 Task: Find the best route from Anchorage, Alaska, to Juneau, Alaska.
Action: Mouse moved to (321, 90)
Screenshot: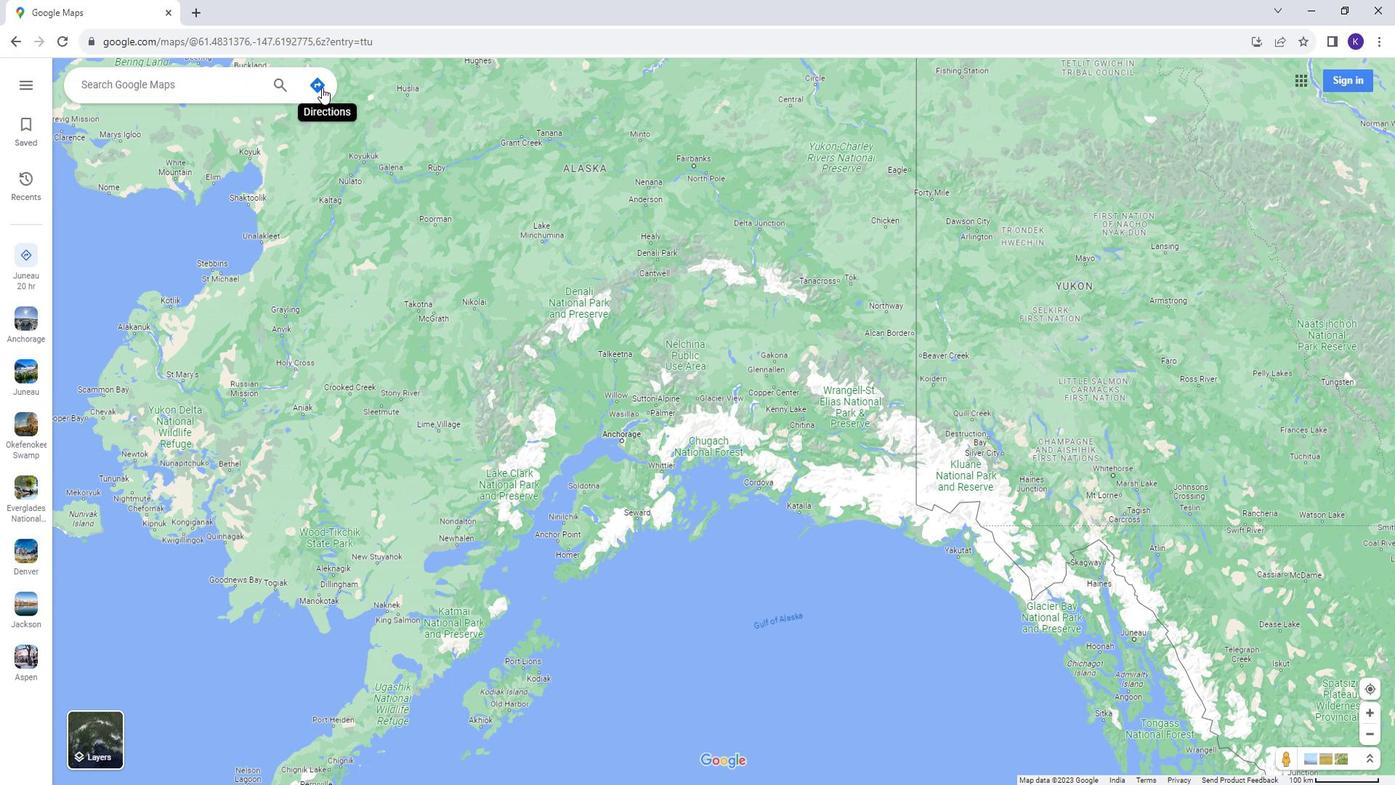 
Action: Mouse pressed left at (321, 90)
Screenshot: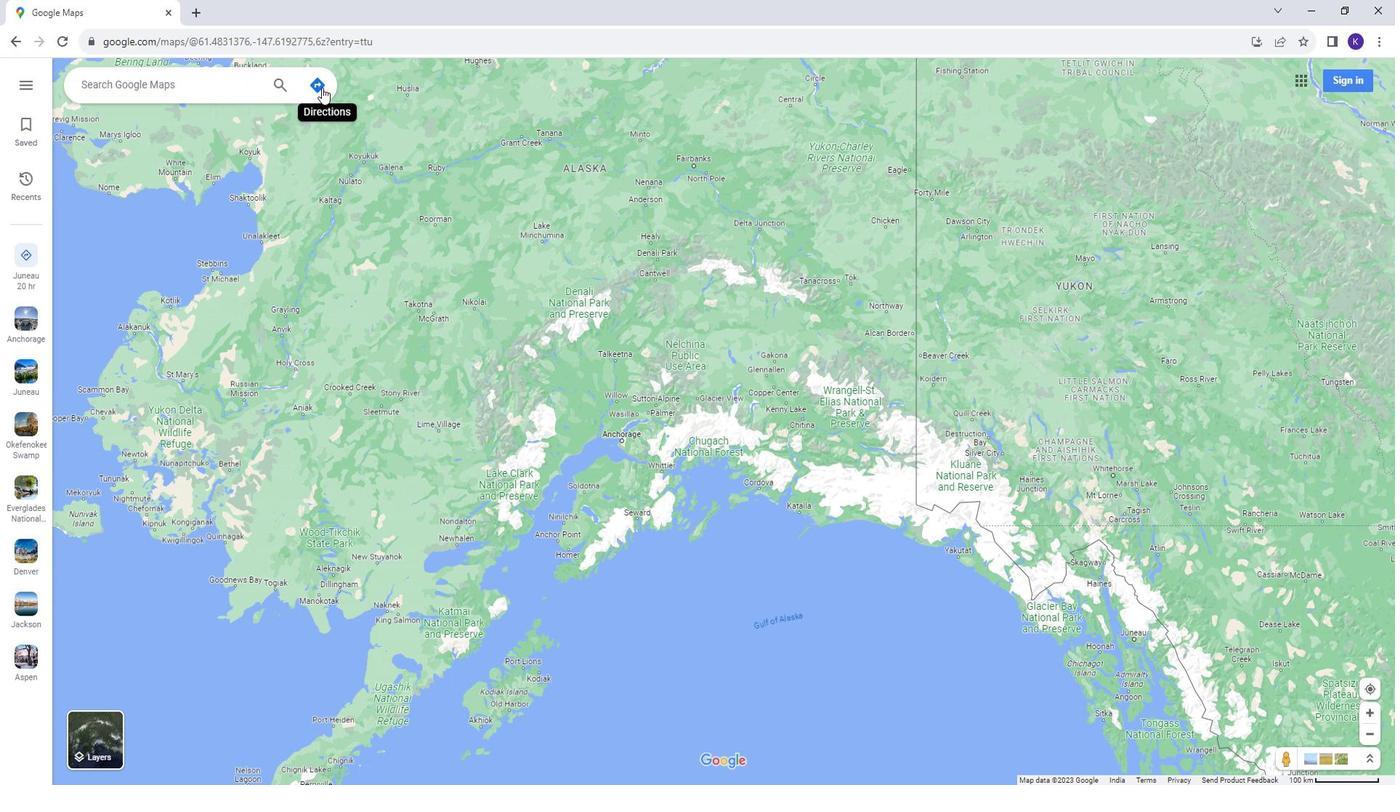 
Action: Mouse moved to (210, 121)
Screenshot: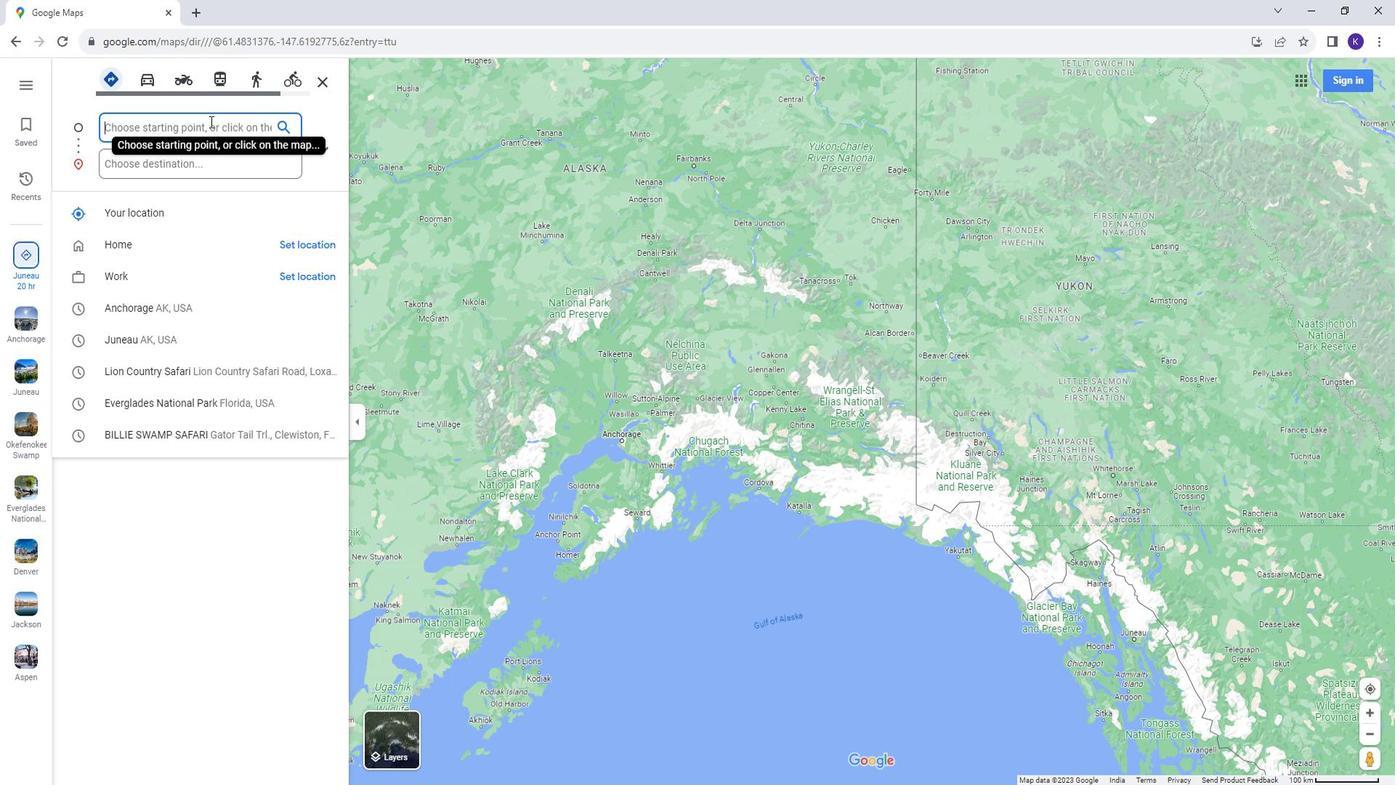 
Action: Mouse pressed left at (210, 121)
Screenshot: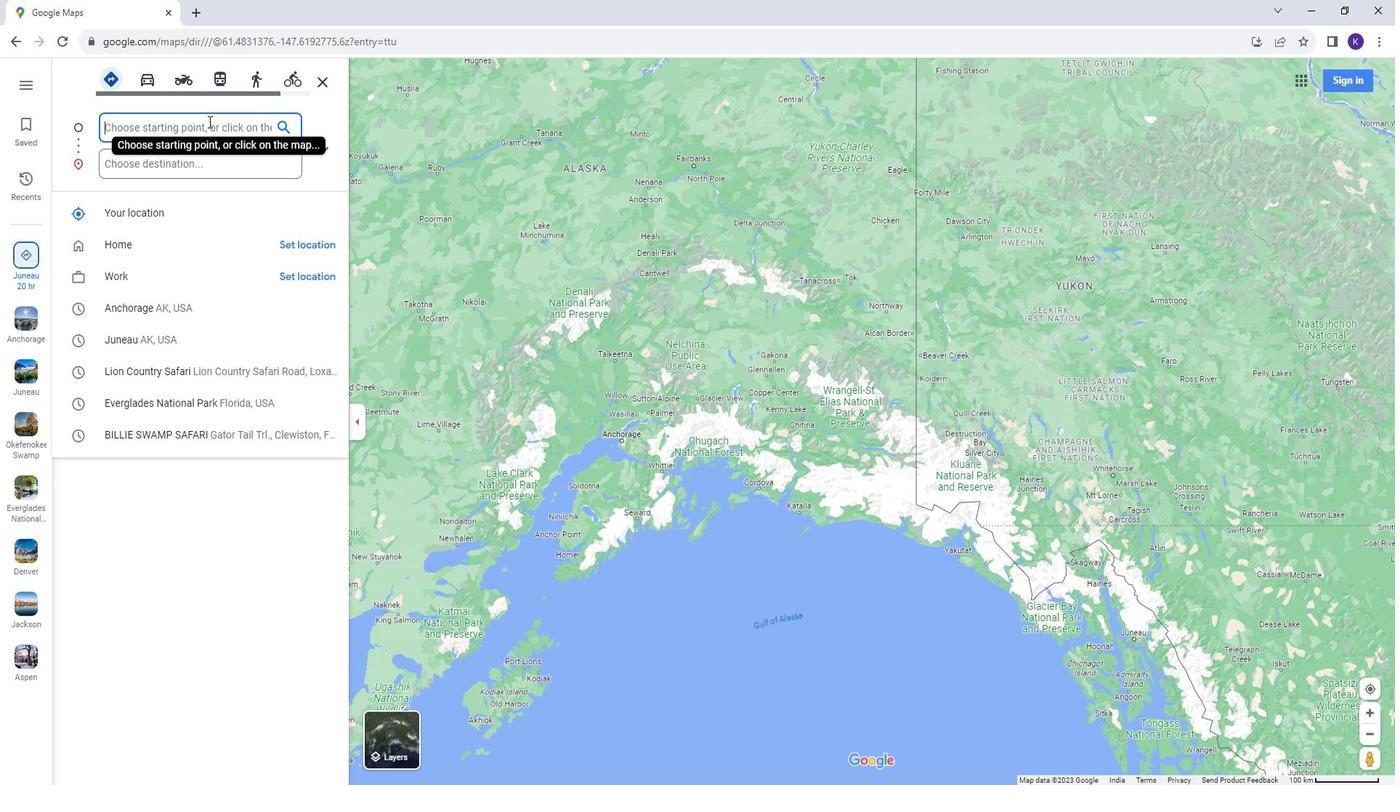
Action: Key pressed <Key.caps_lock>A<Key.caps_lock>nchorage,<Key.space>alaska
Screenshot: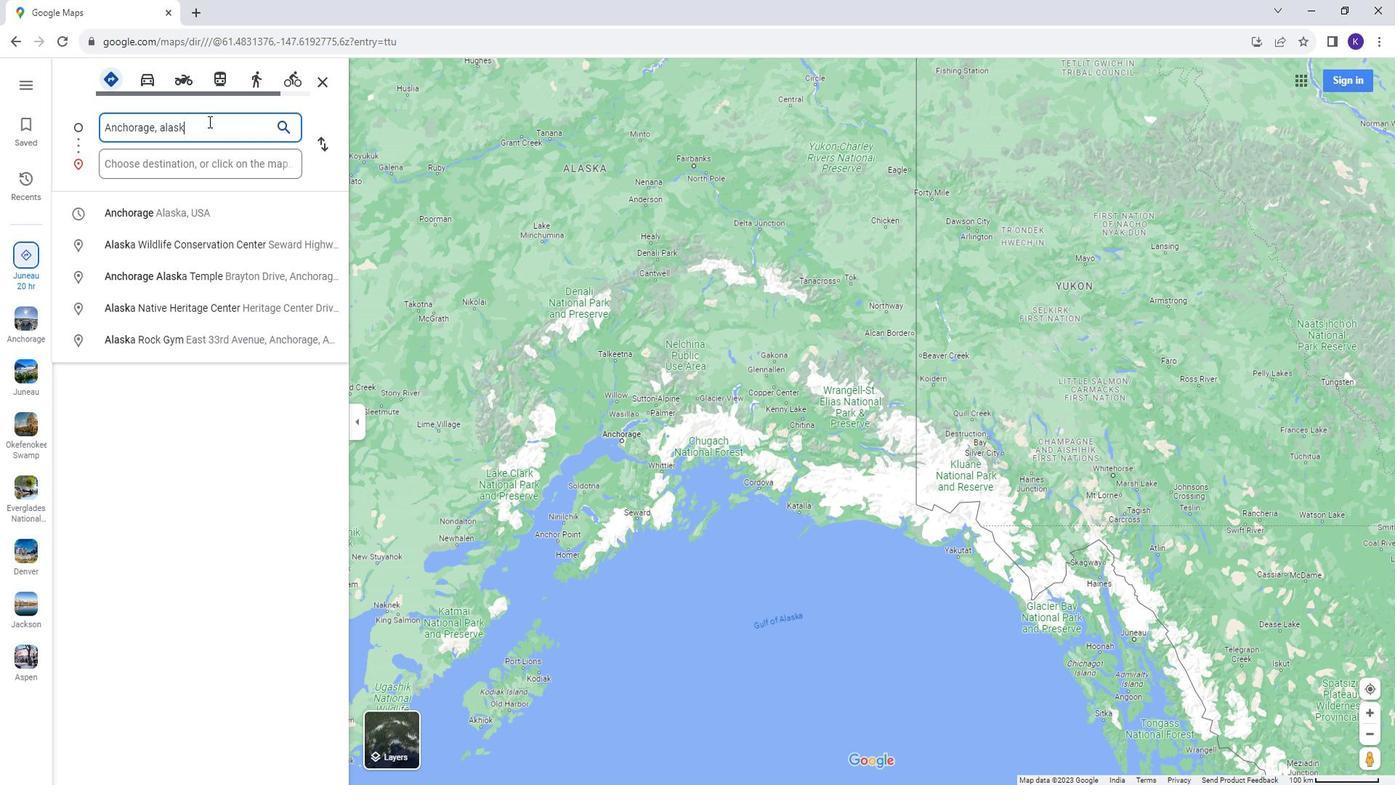 
Action: Mouse moved to (215, 161)
Screenshot: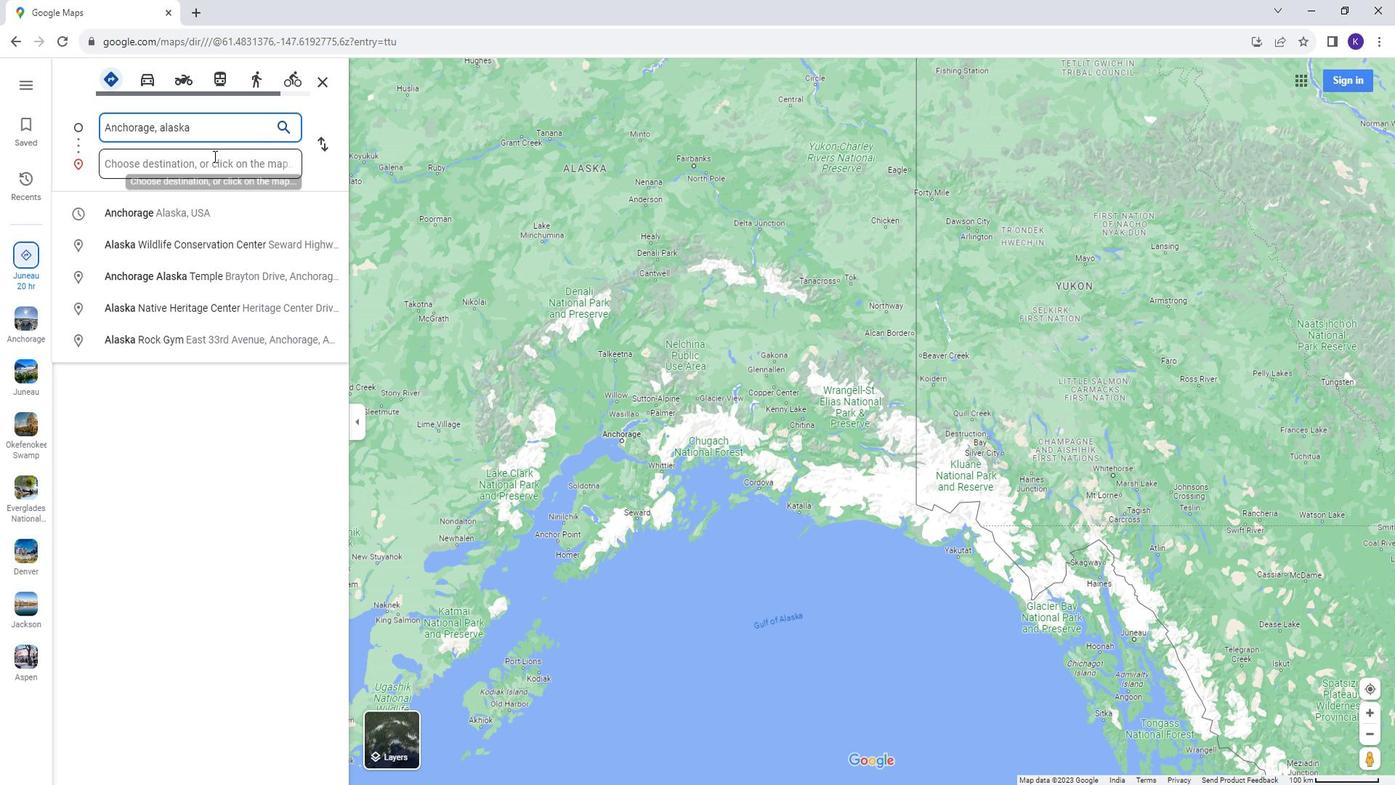 
Action: Mouse pressed left at (215, 161)
Screenshot: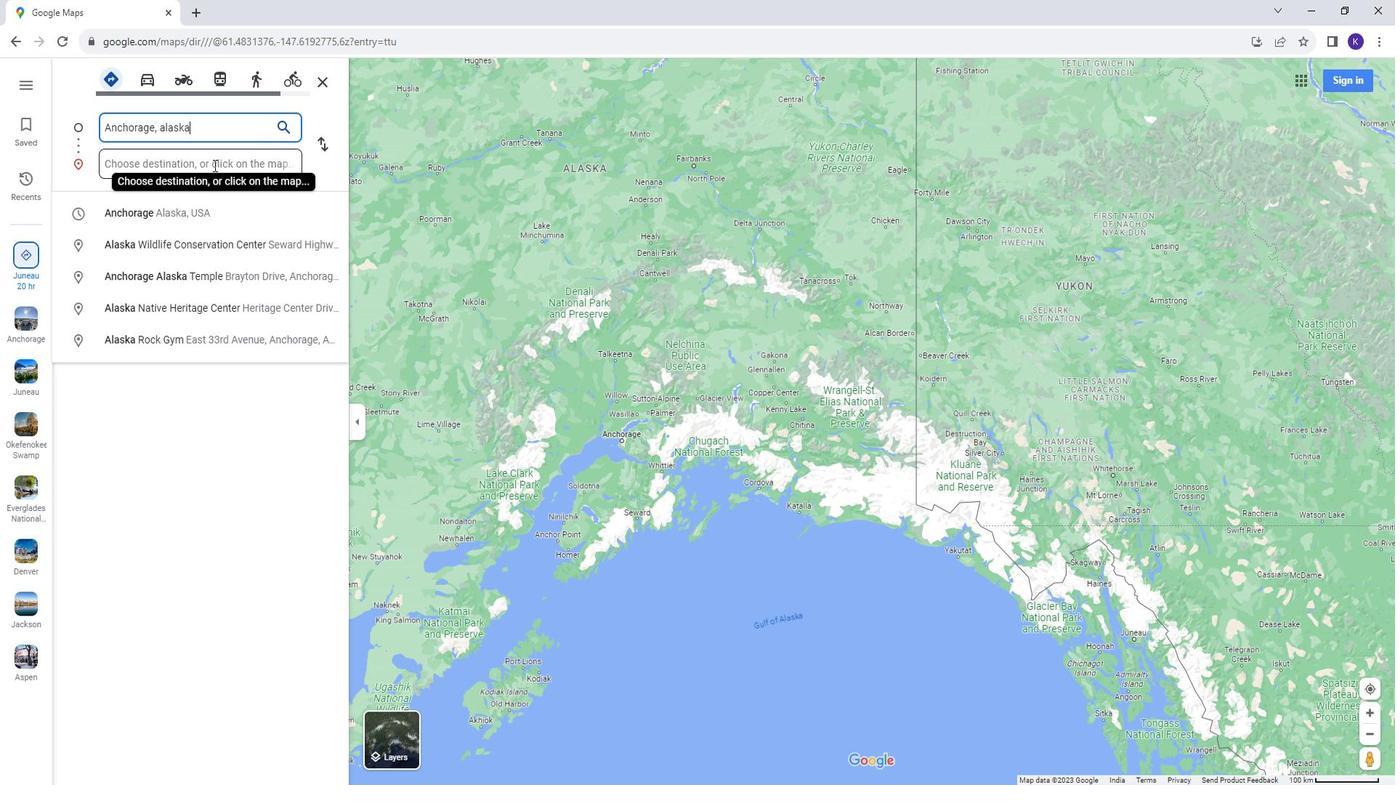 
Action: Key pressed <Key.caps_lock>J<Key.caps_lock>uneau,<Key.space>alaska<Key.enter>
Screenshot: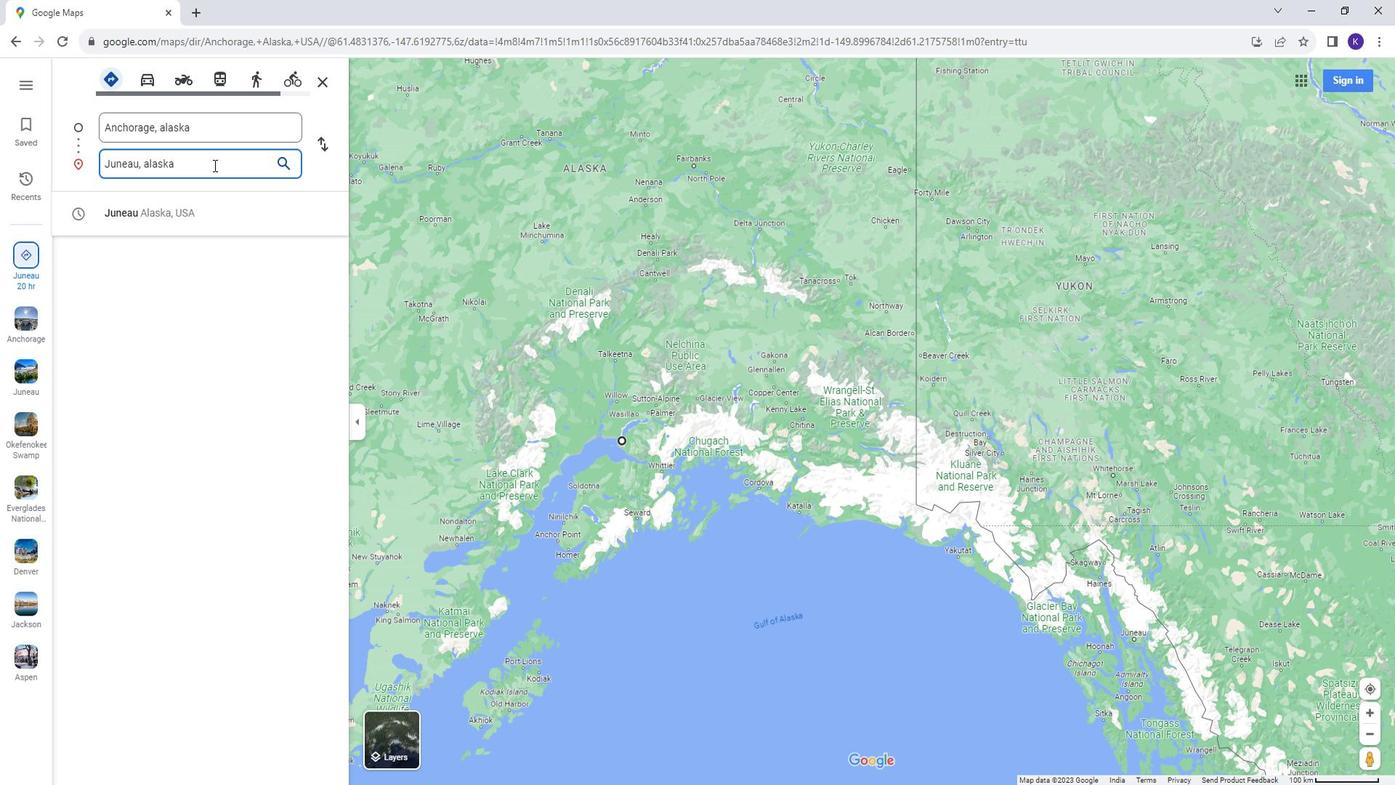 
Action: Mouse moved to (125, 419)
Screenshot: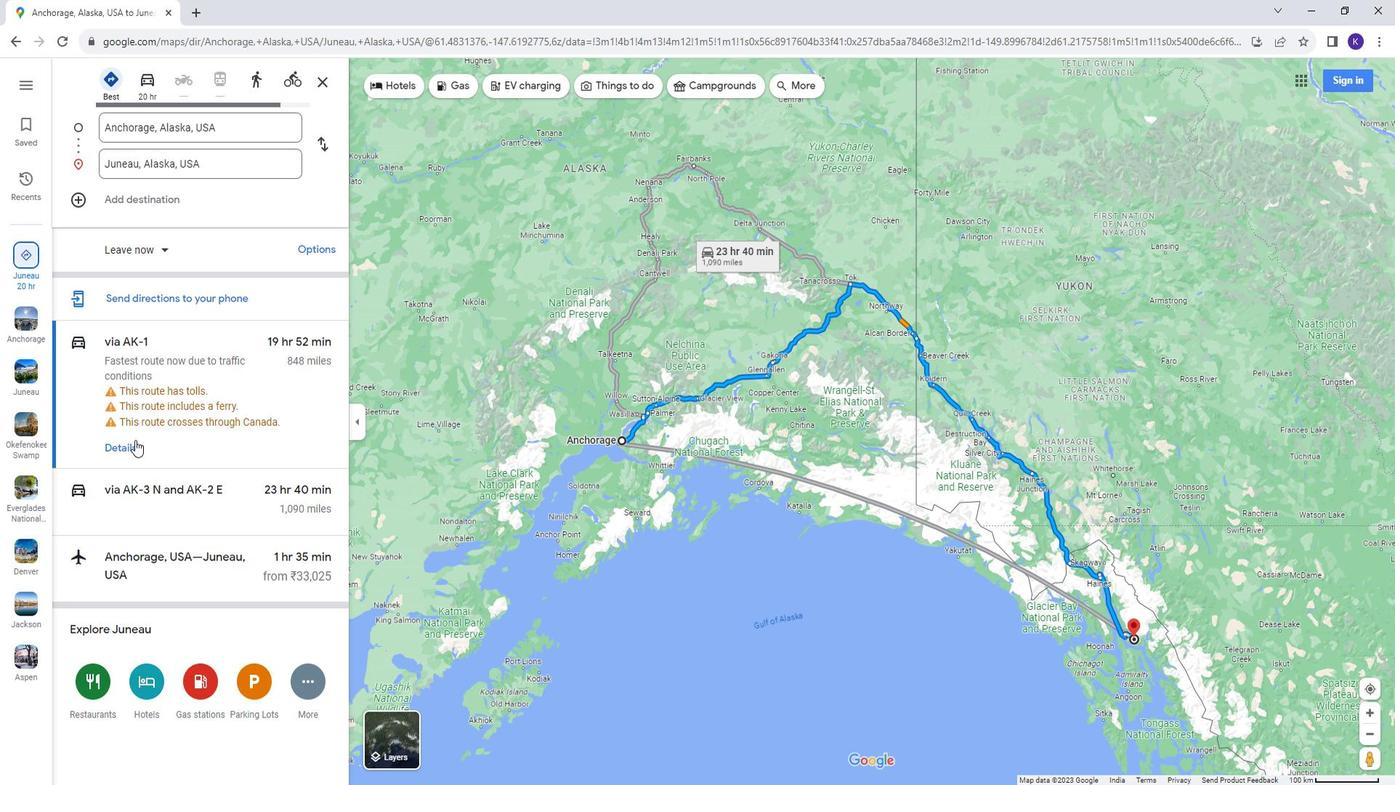 
Action: Mouse pressed left at (125, 419)
Screenshot: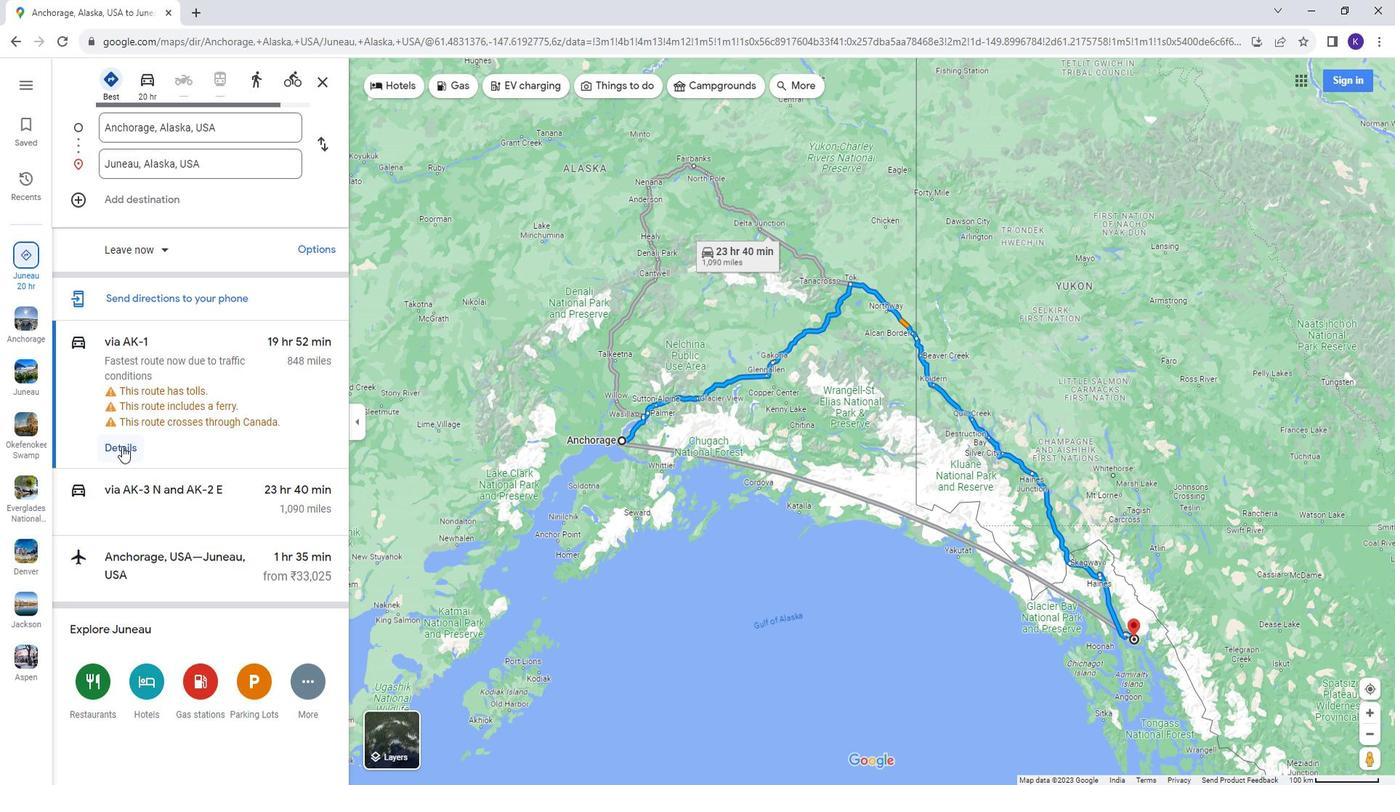 
Action: Mouse moved to (1070, 472)
Screenshot: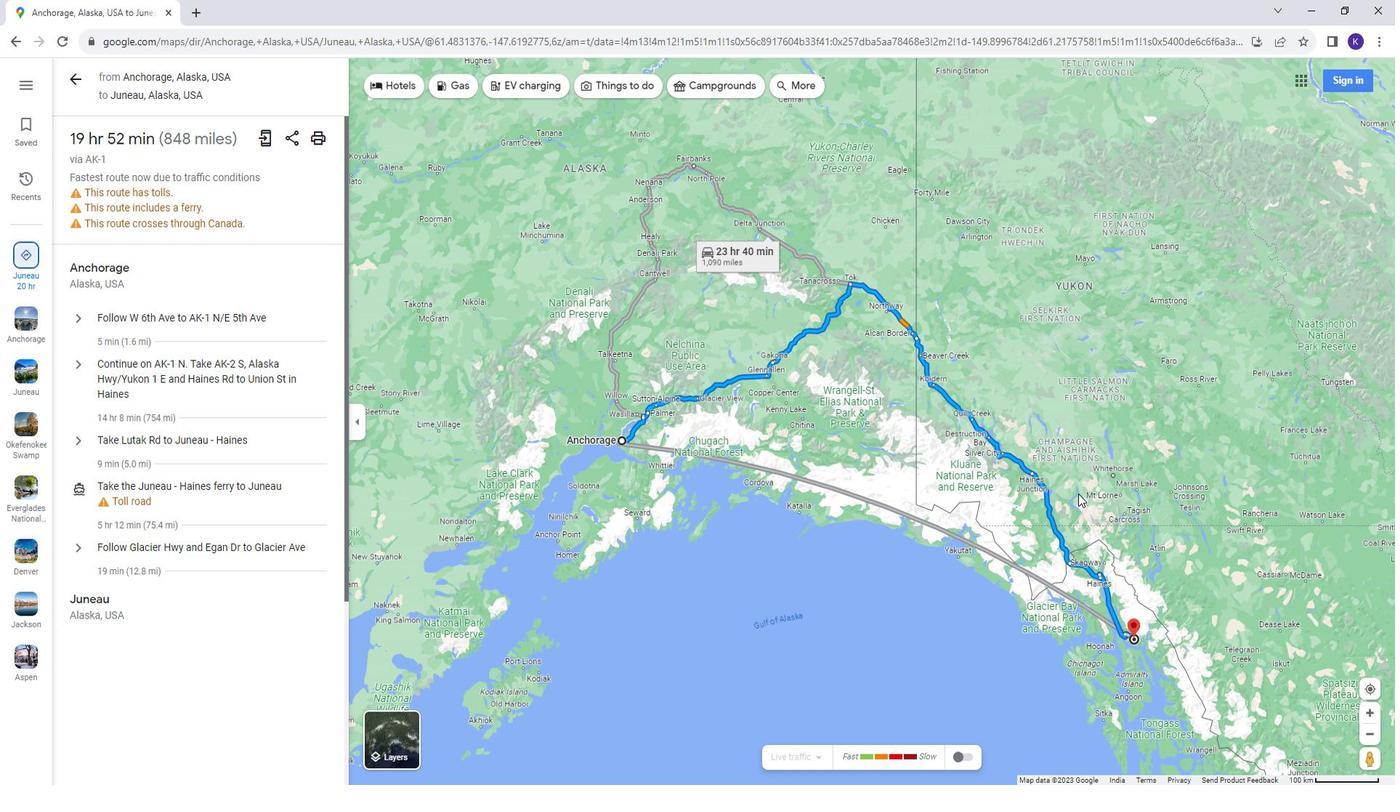
Action: Mouse scrolled (1070, 473) with delta (0, 0)
Screenshot: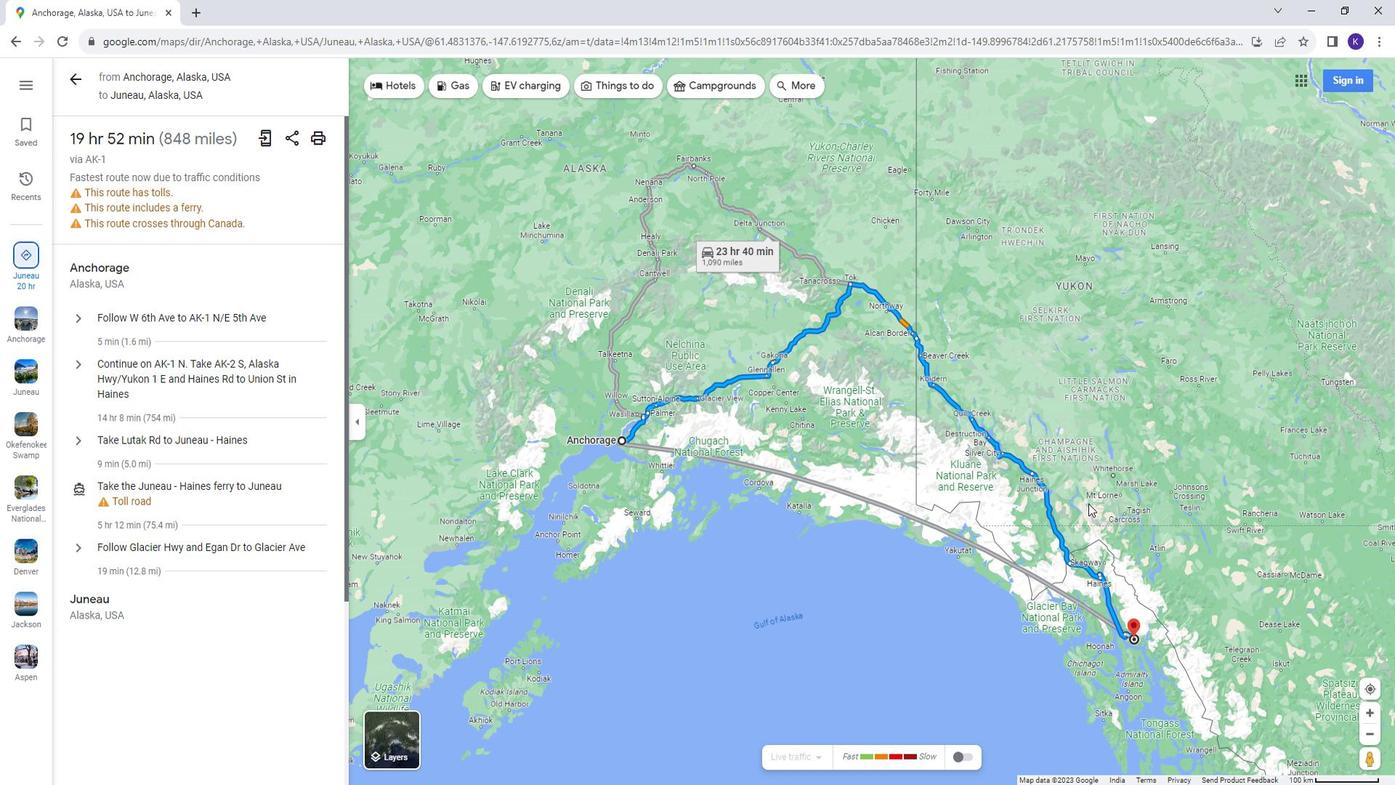 
Action: Mouse scrolled (1070, 473) with delta (0, 0)
Screenshot: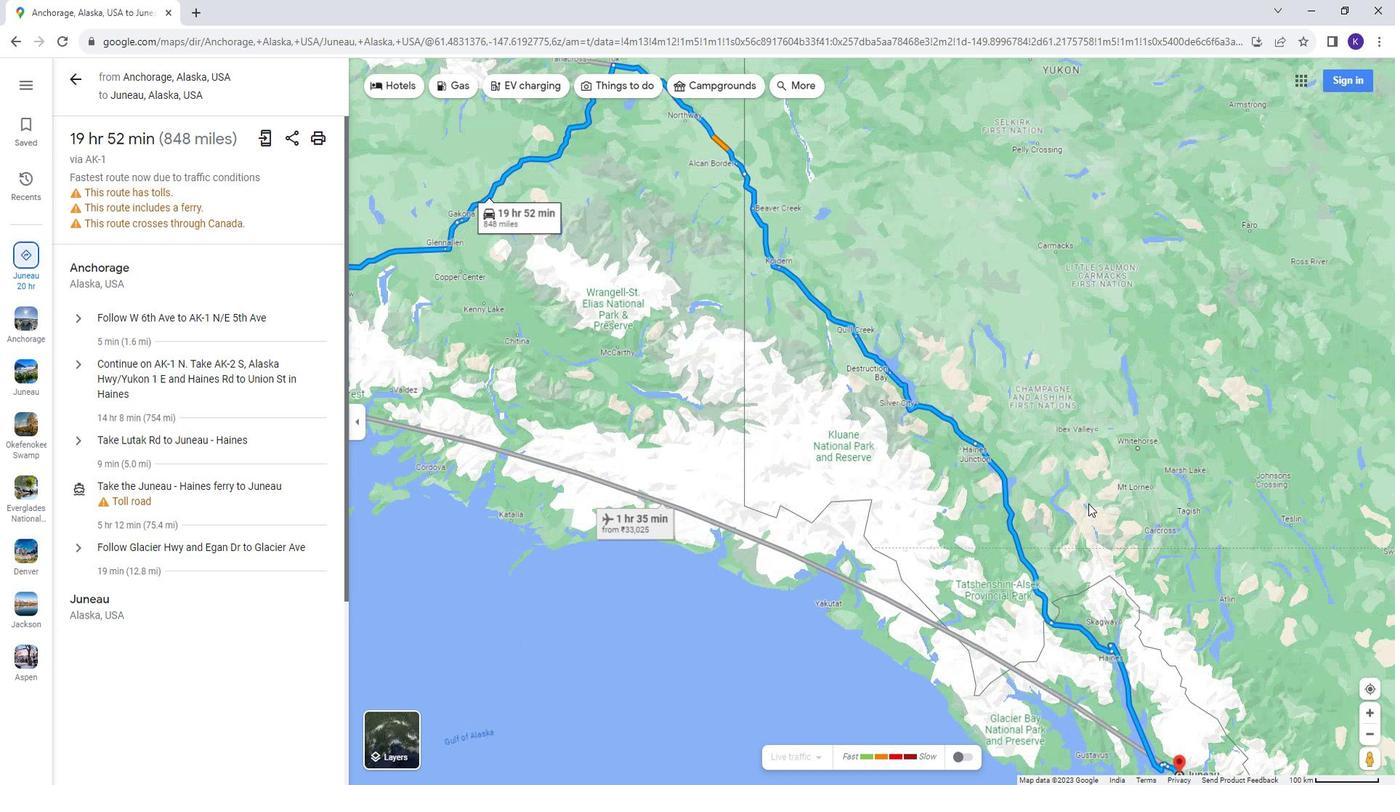
Action: Mouse moved to (1056, 524)
Screenshot: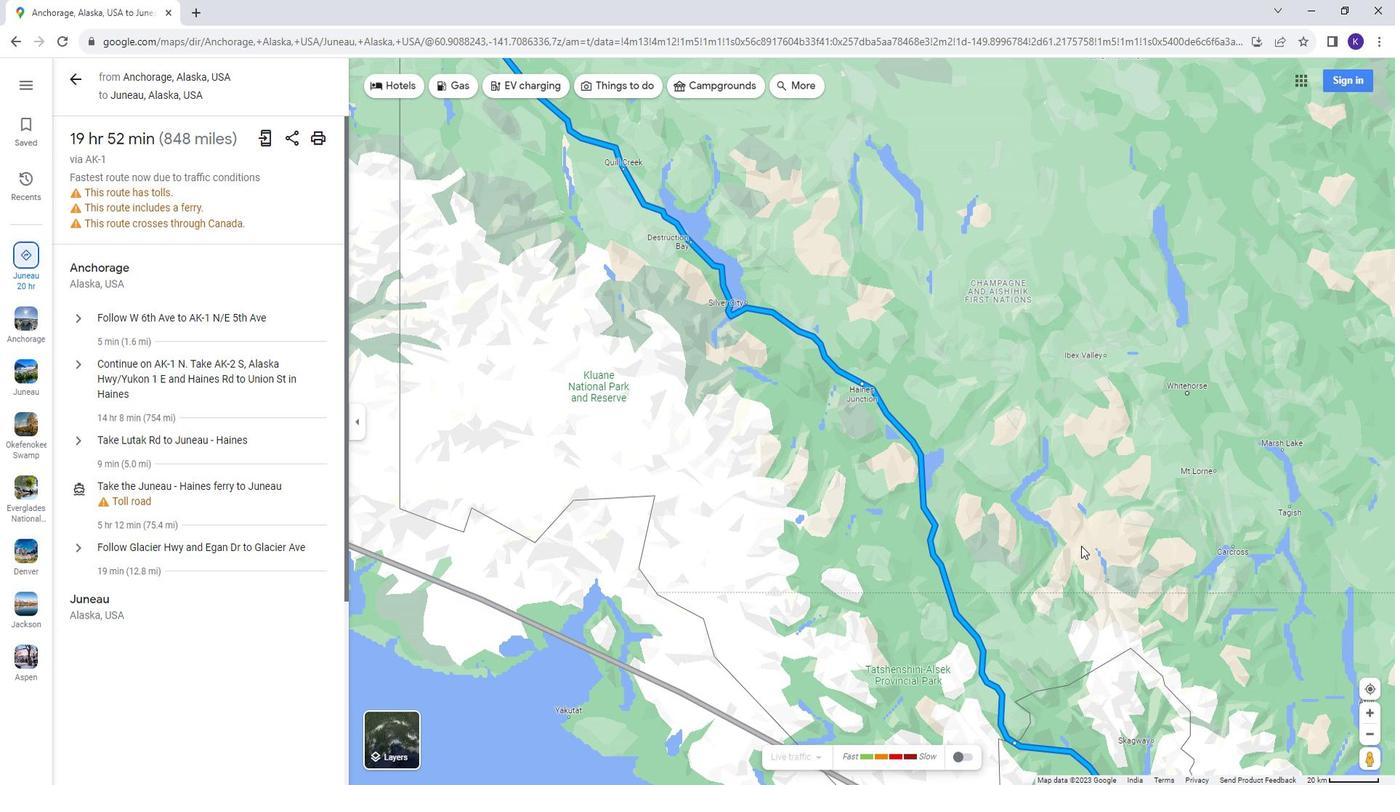 
Action: Mouse pressed left at (1056, 524)
Screenshot: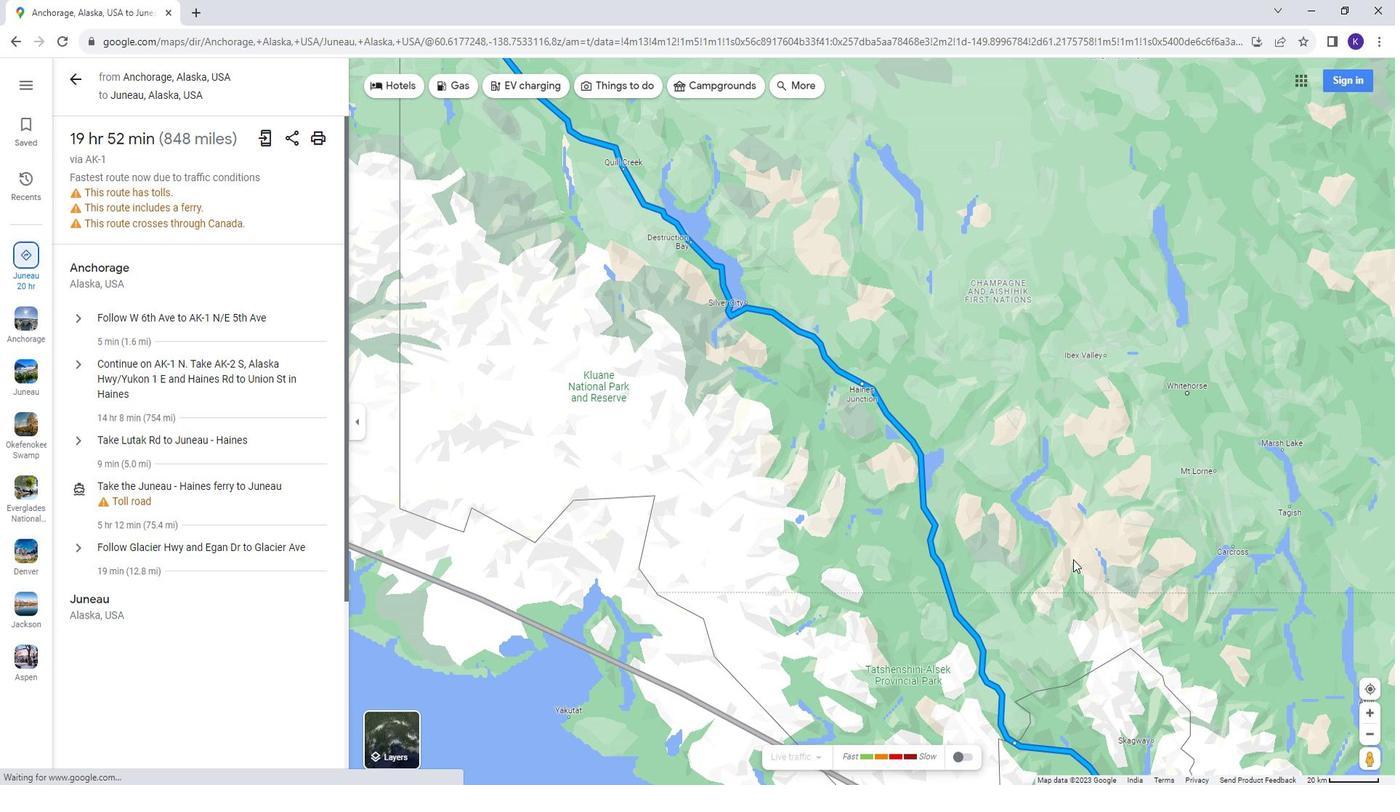 
Action: Mouse moved to (996, 607)
Screenshot: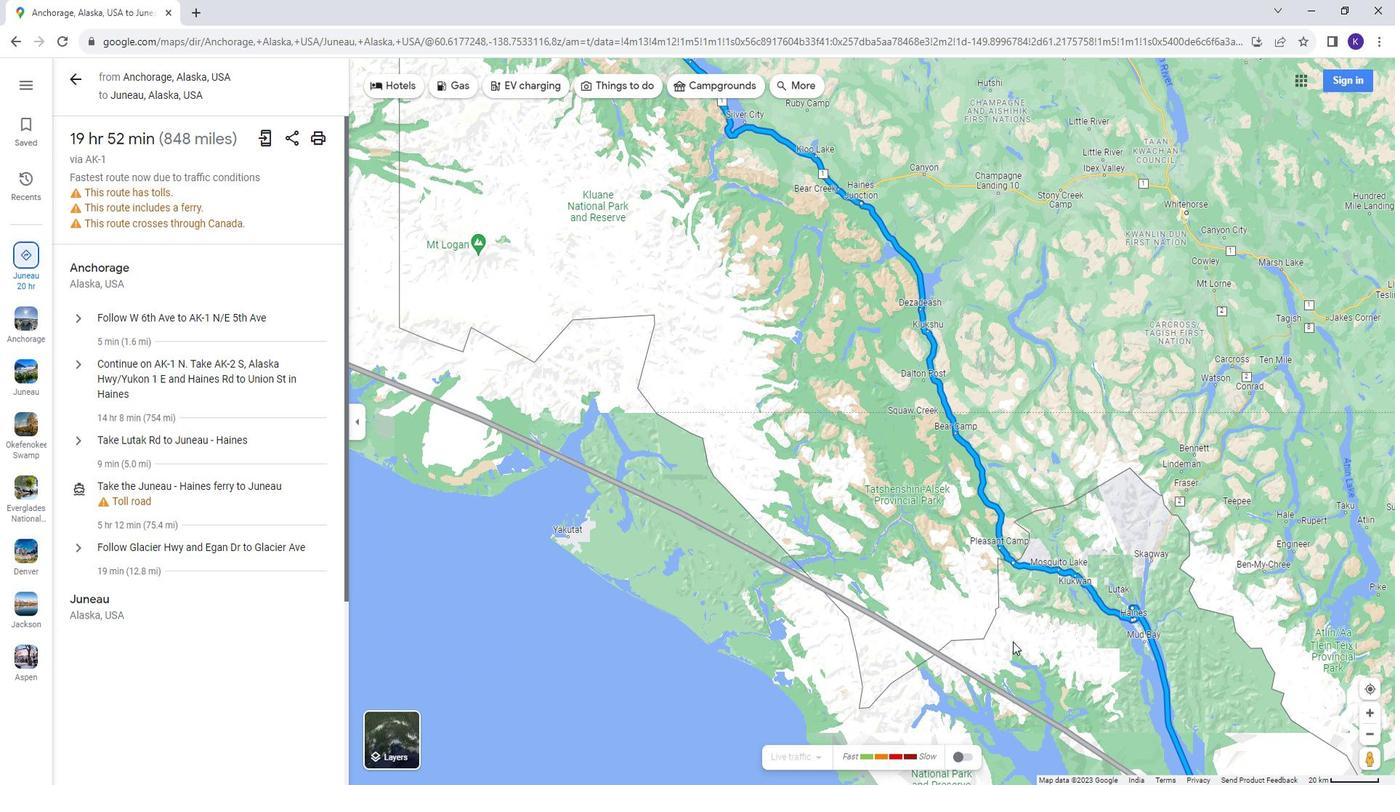 
Action: Mouse pressed left at (996, 607)
Screenshot: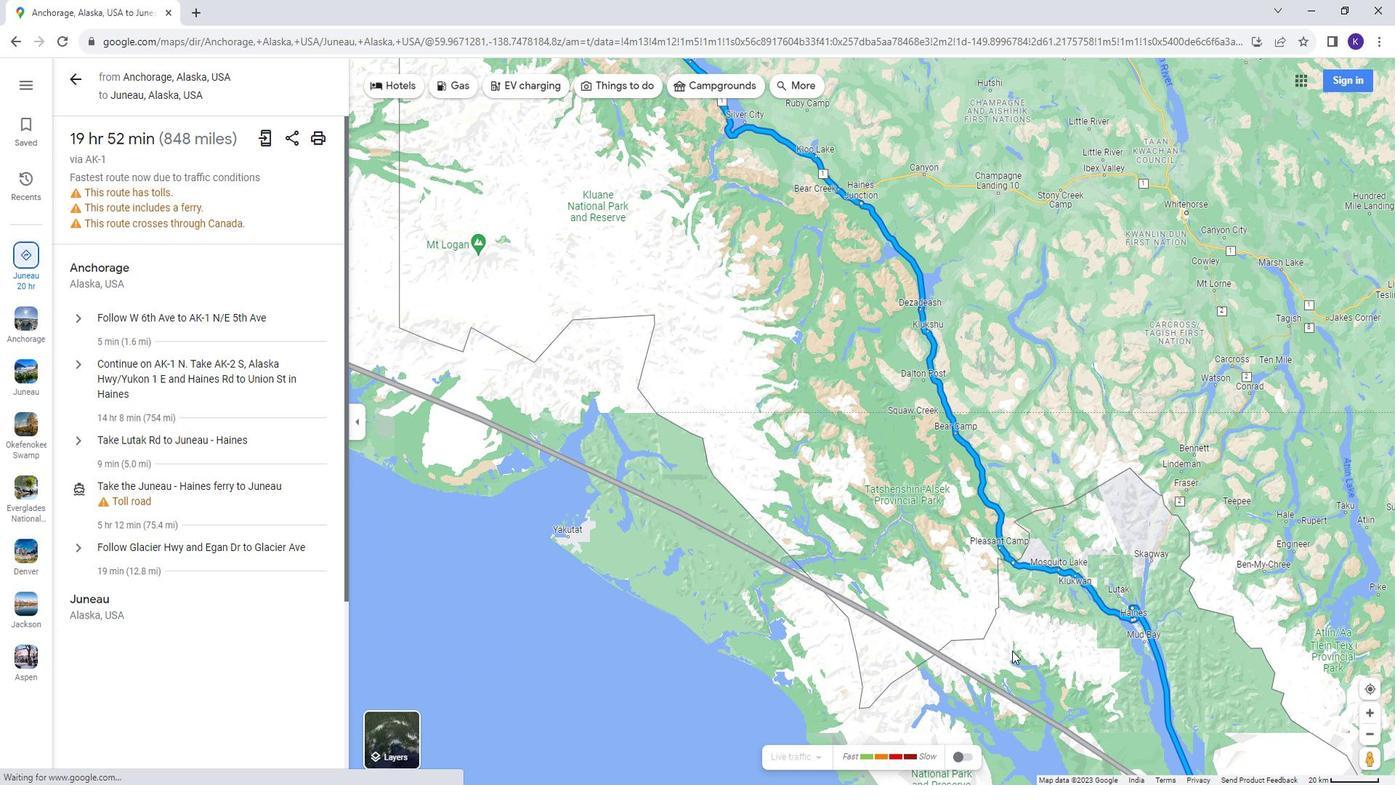 
Action: Mouse moved to (1074, 290)
Screenshot: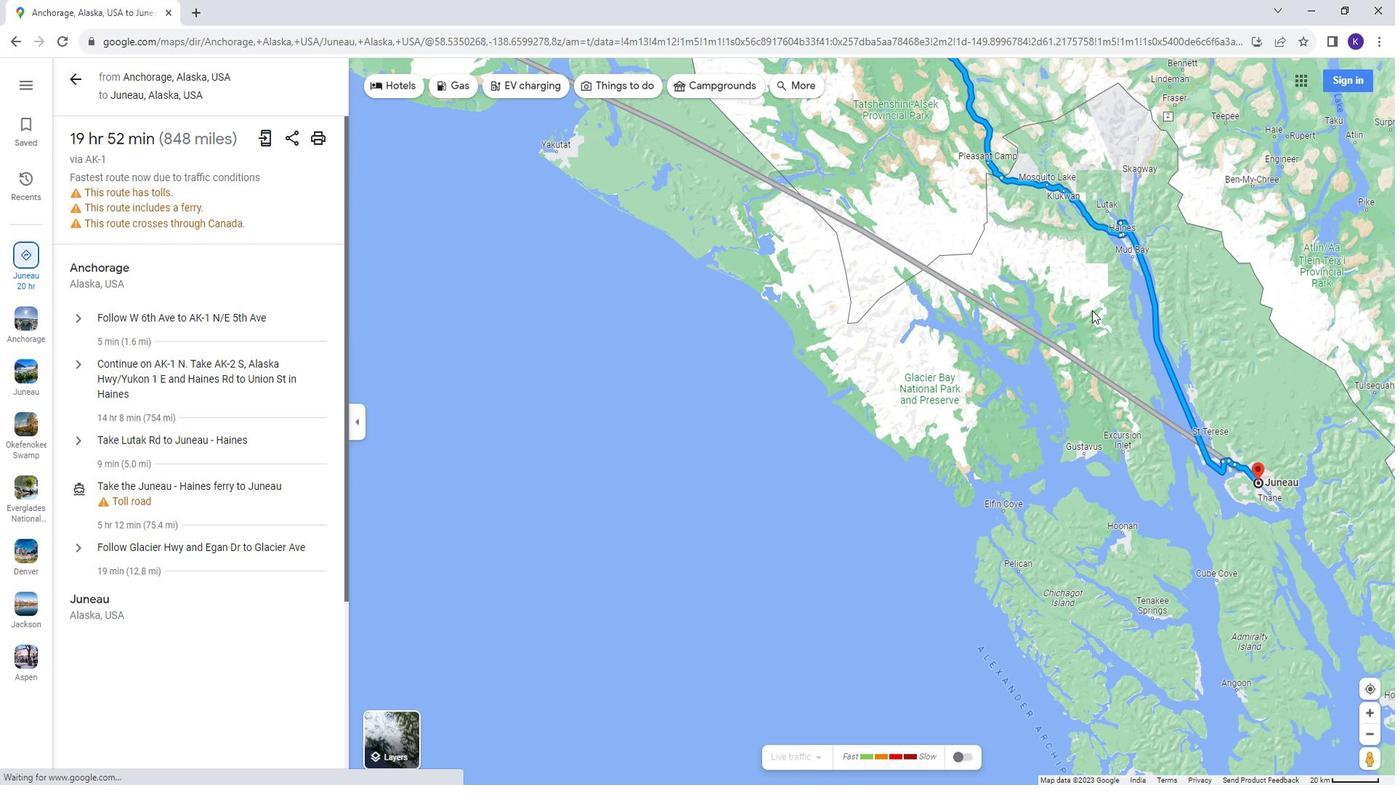 
Action: Mouse pressed left at (1074, 290)
Screenshot: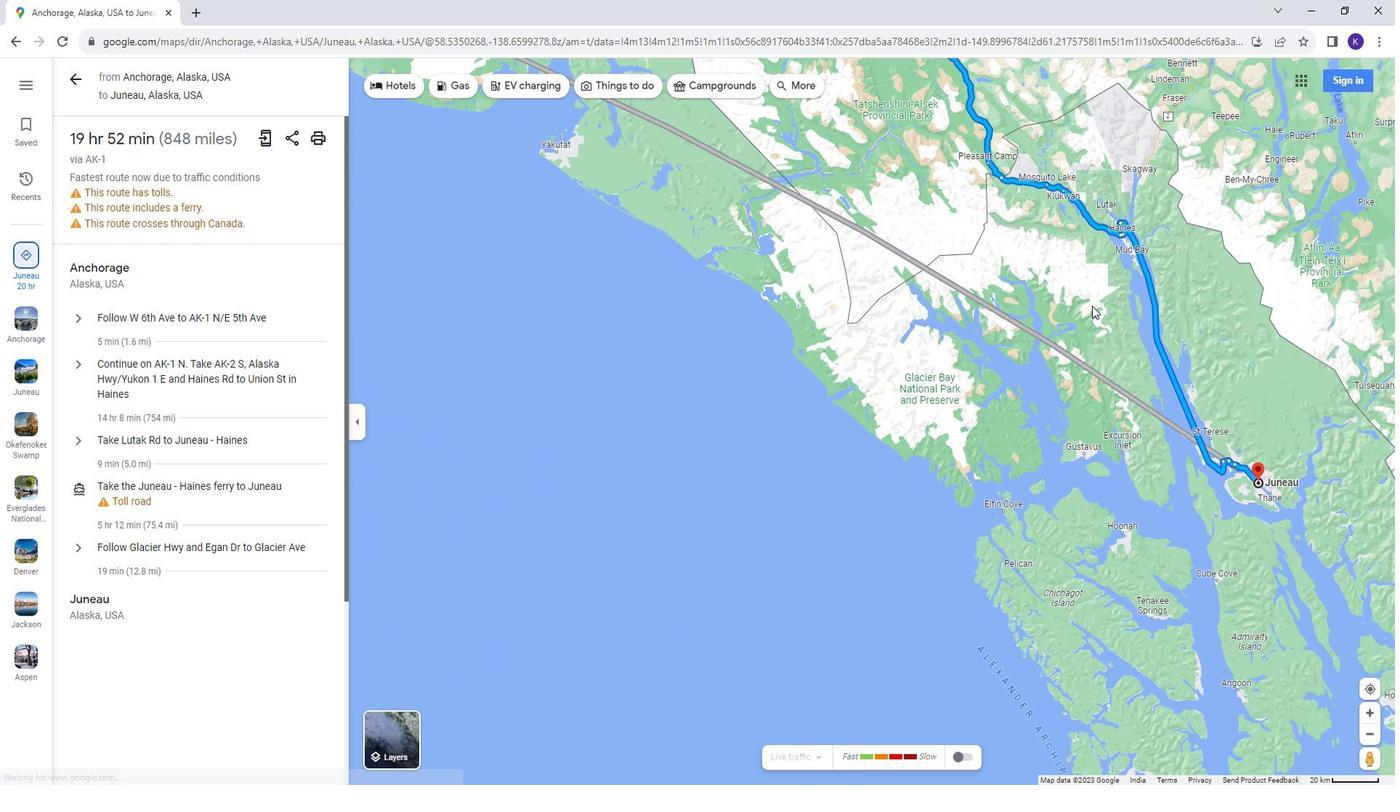 
Action: Mouse moved to (1102, 430)
Screenshot: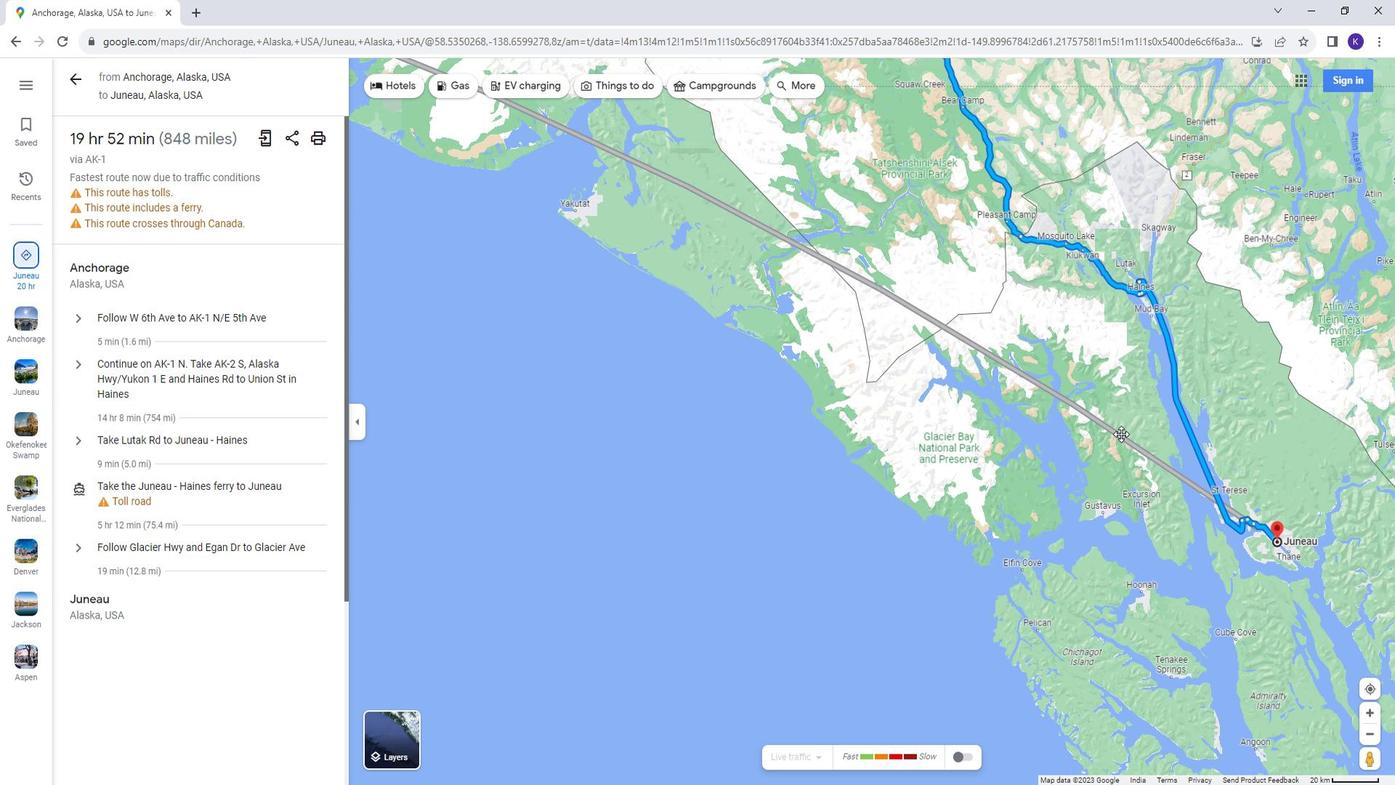 
Action: Mouse pressed left at (1102, 430)
Screenshot: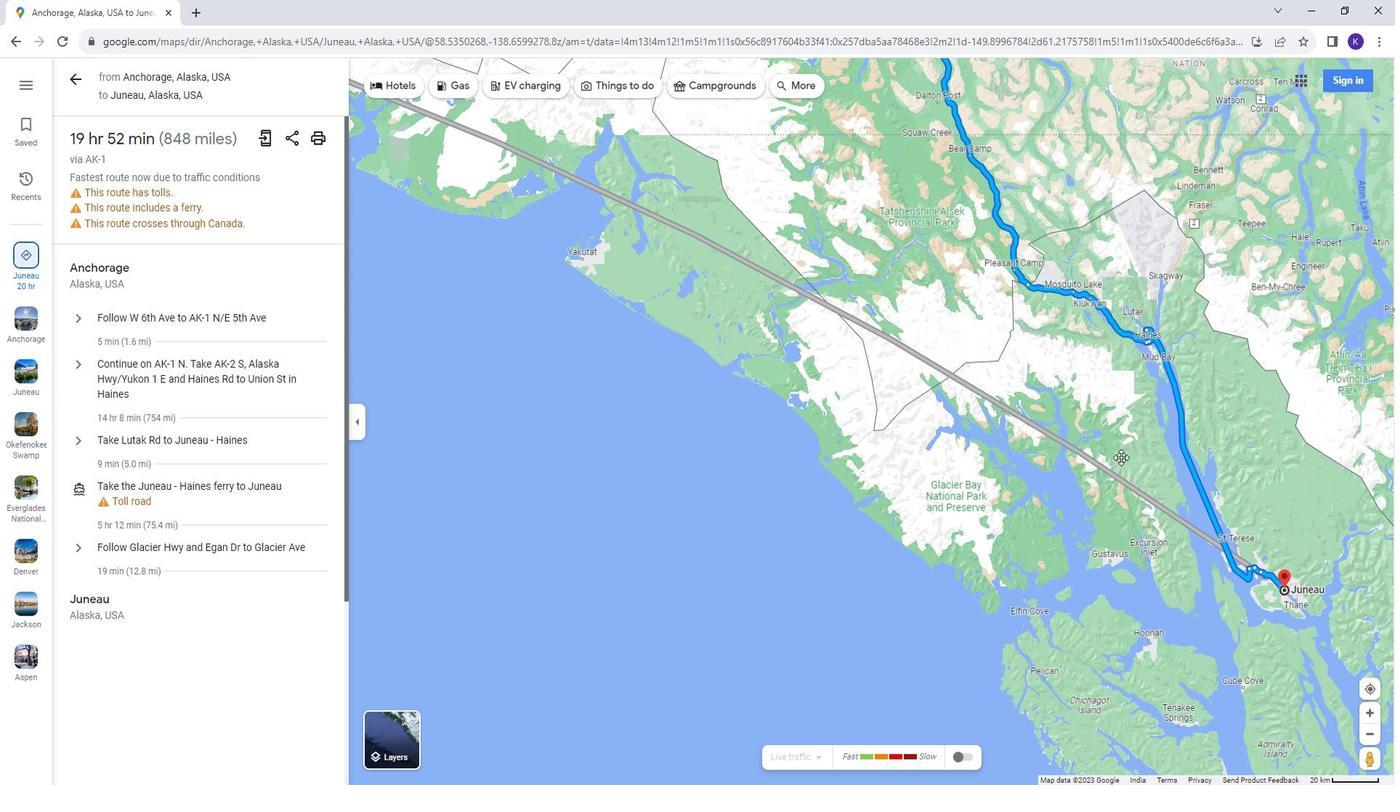 
Action: Mouse moved to (1013, 291)
Screenshot: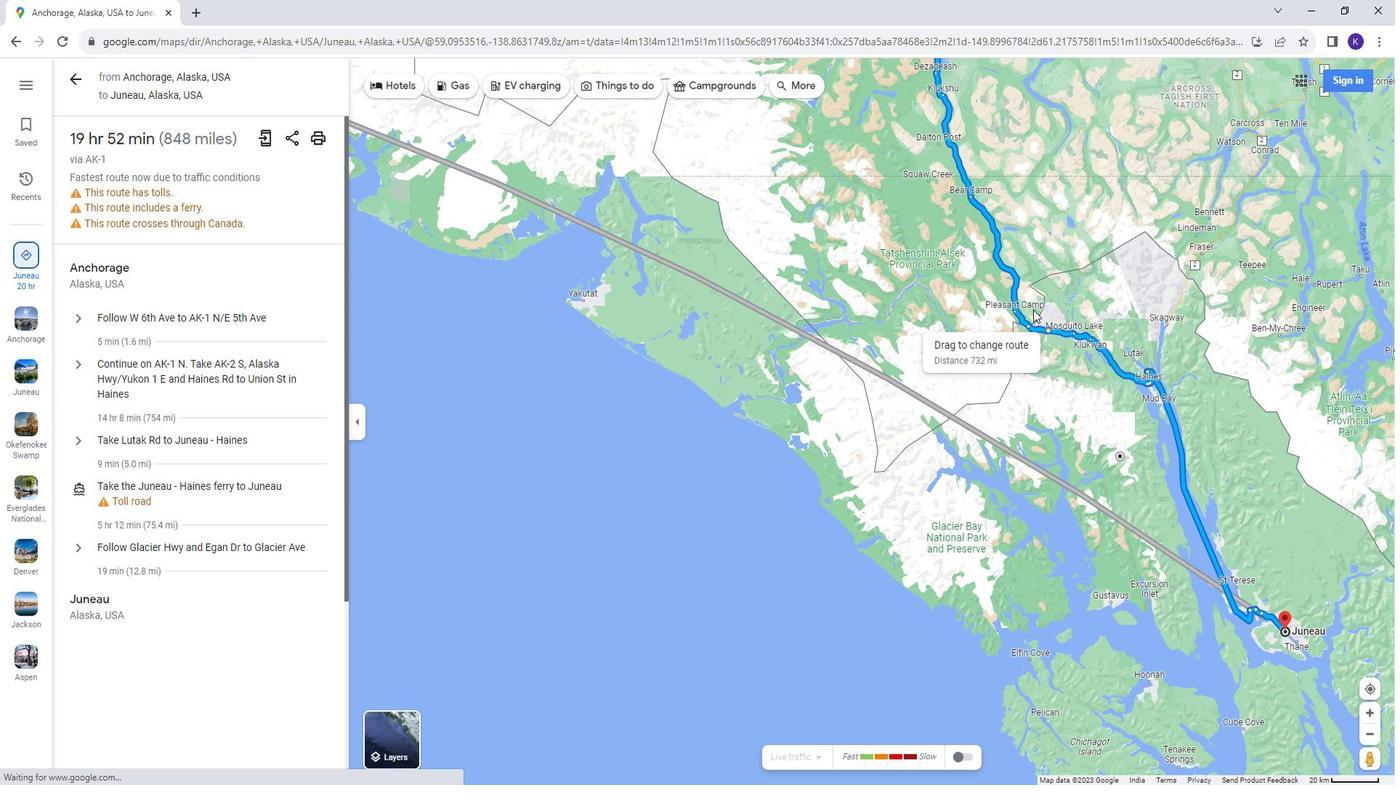 
Action: Mouse pressed left at (1013, 291)
Screenshot: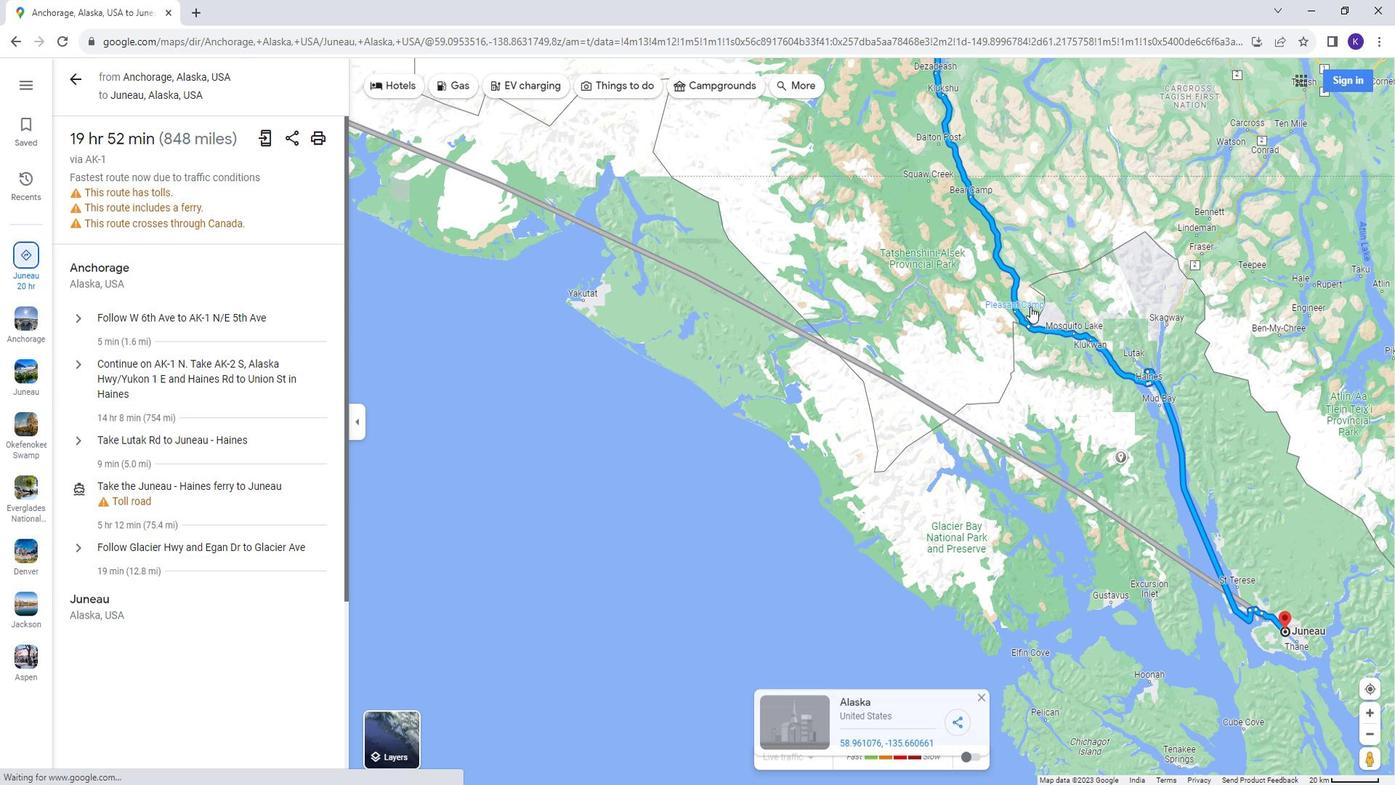 
Action: Mouse moved to (1069, 459)
Screenshot: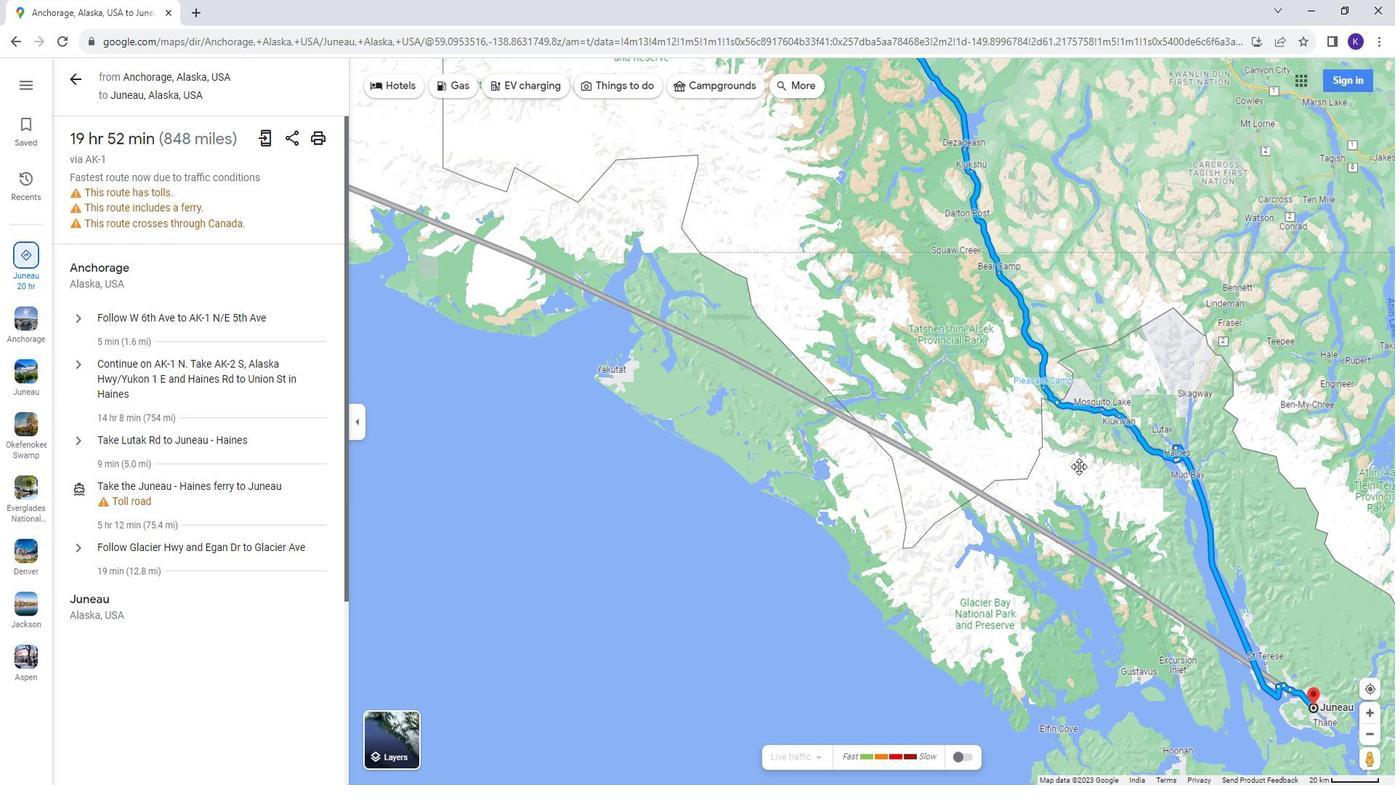 
Action: Mouse pressed left at (1069, 459)
Screenshot: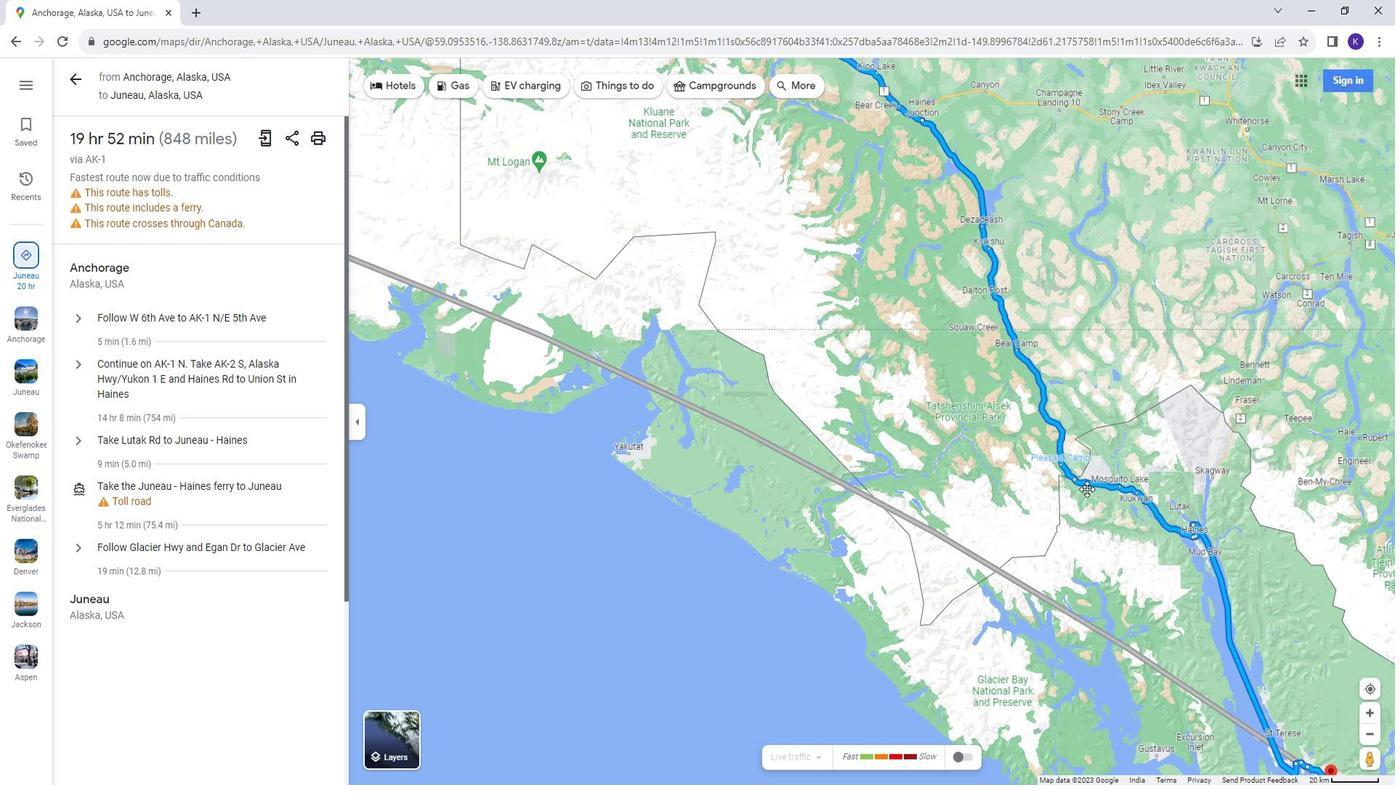 
Action: Mouse moved to (961, 292)
Screenshot: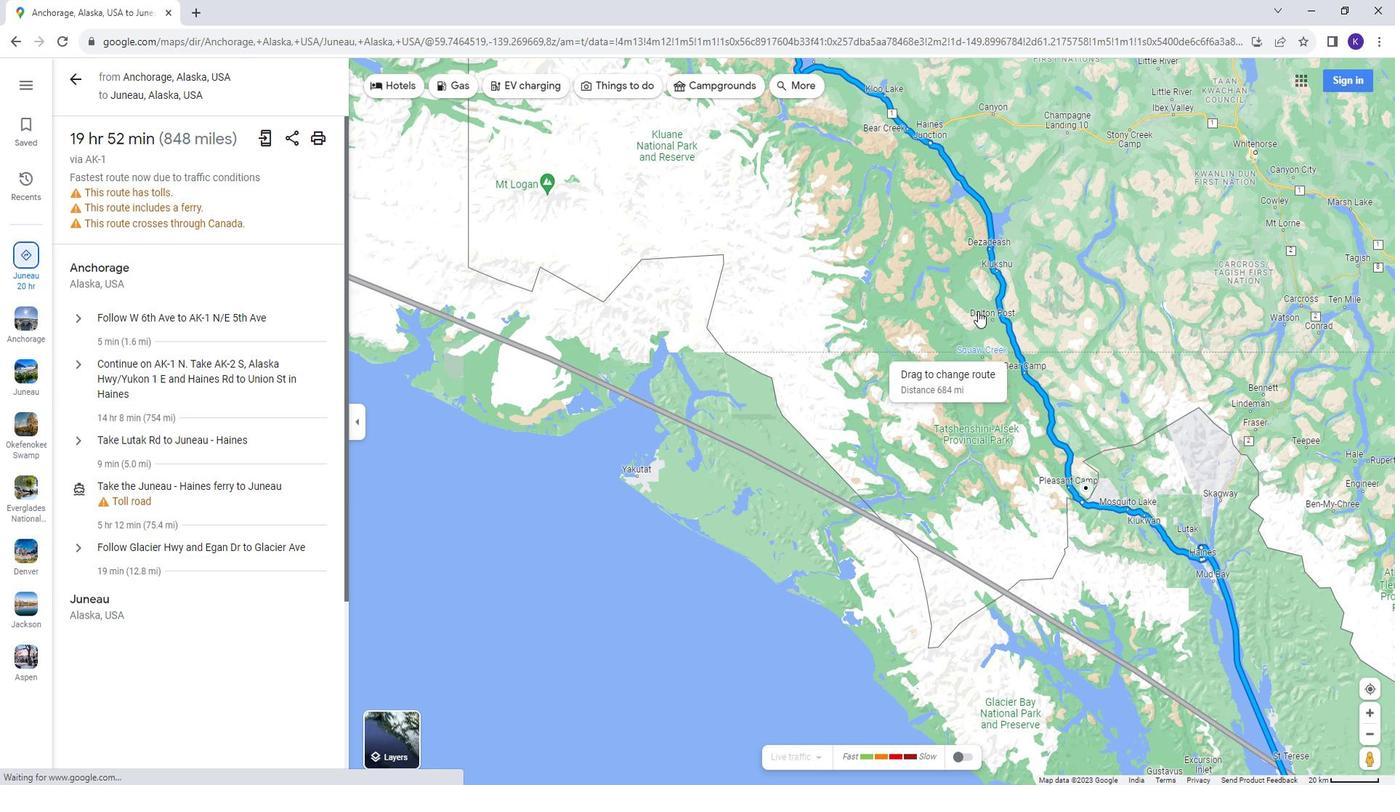 
Action: Mouse pressed left at (961, 292)
Screenshot: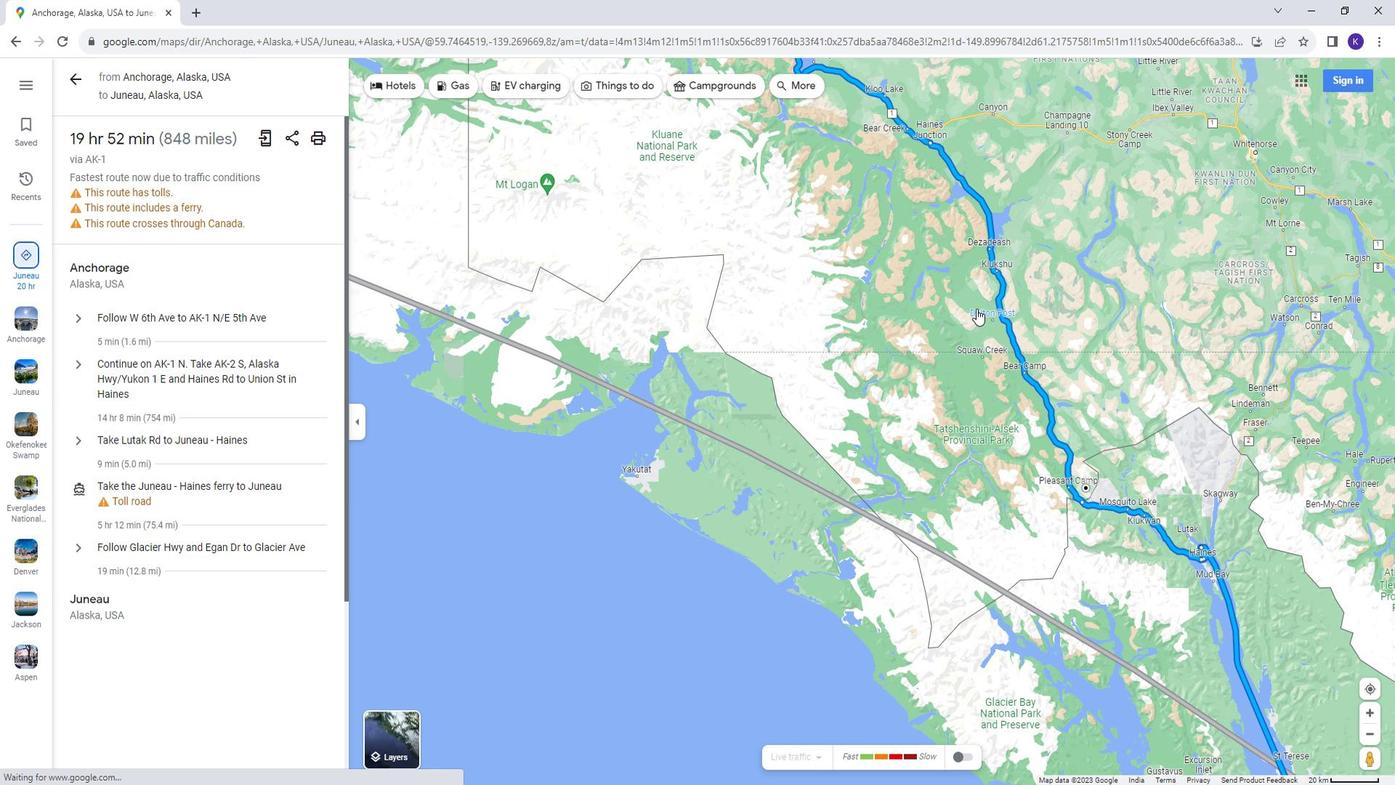 
Action: Mouse moved to (833, 271)
Screenshot: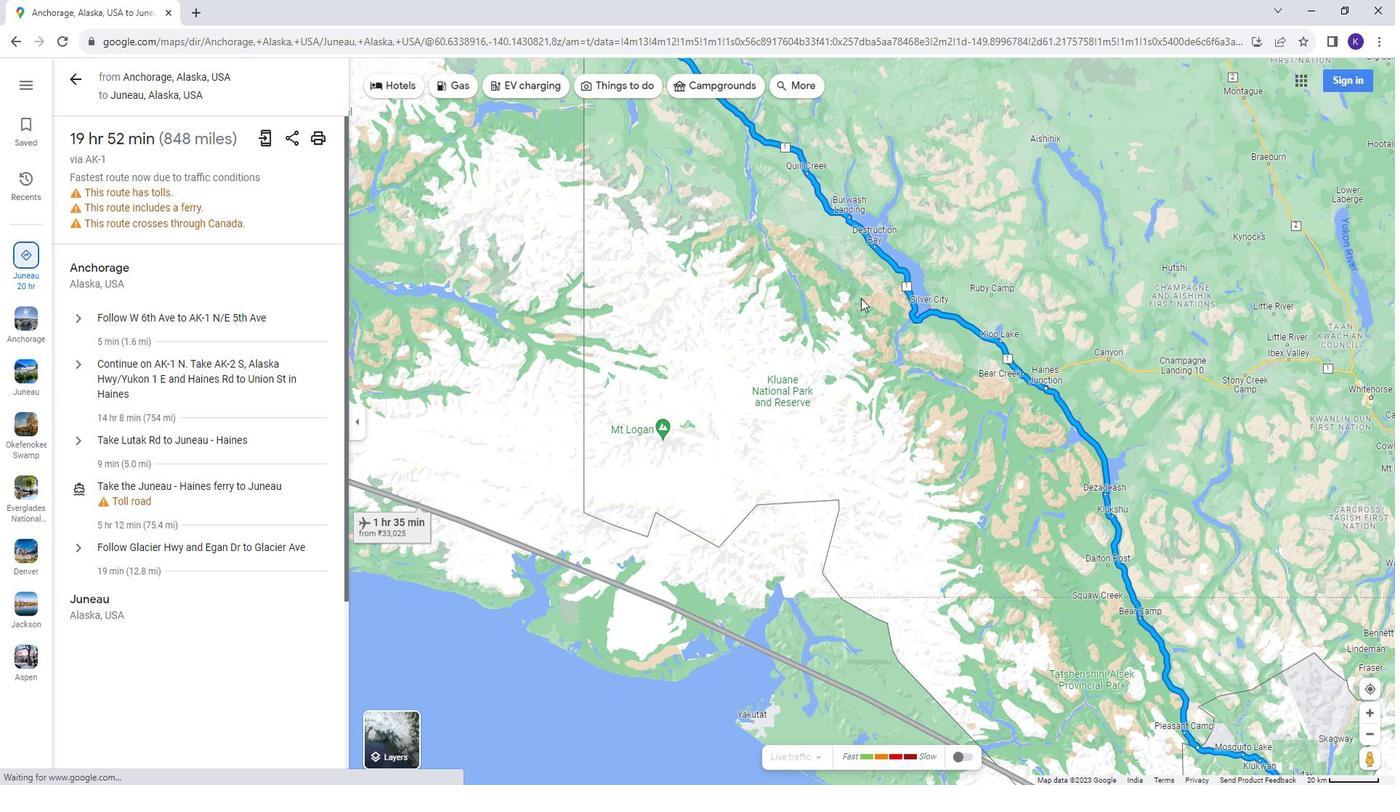 
Action: Mouse pressed left at (833, 271)
Screenshot: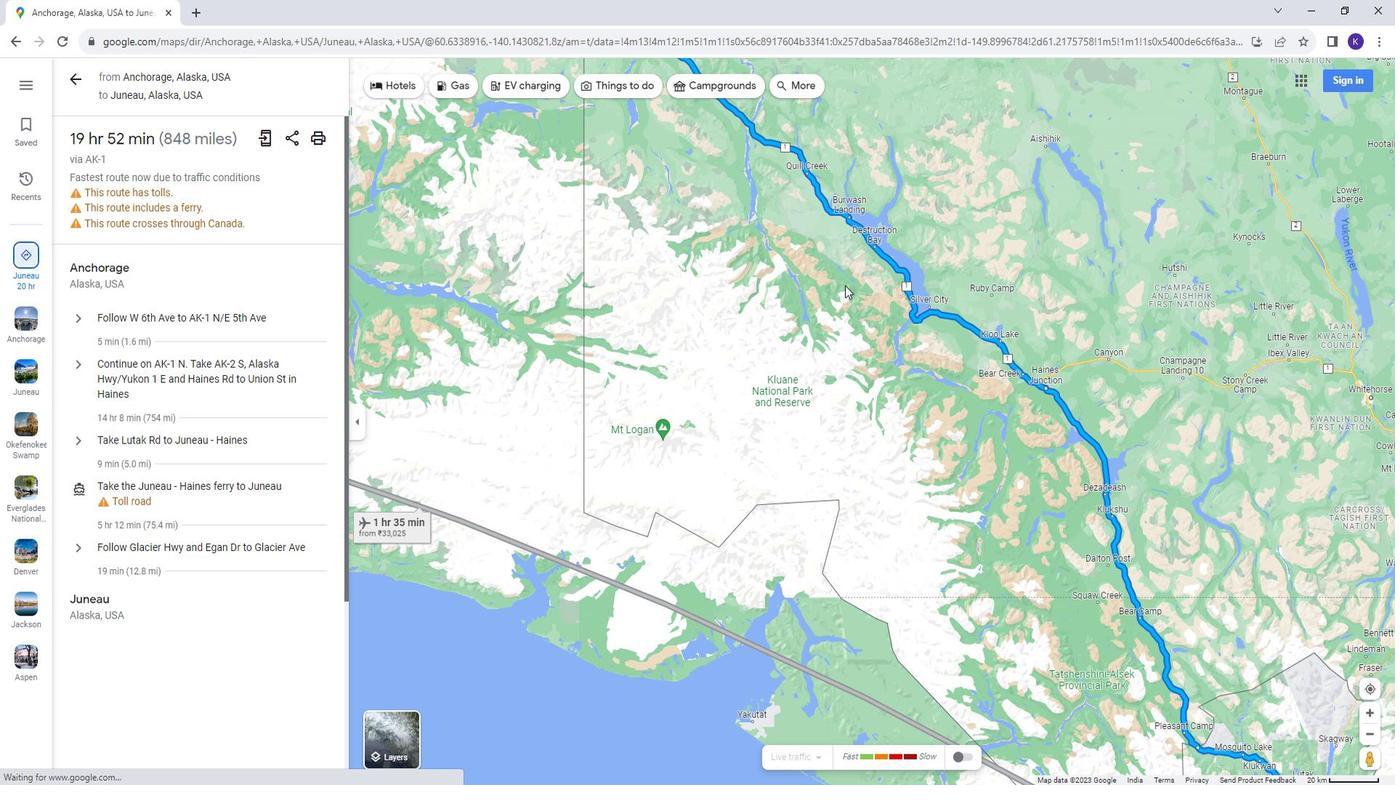 
Action: Mouse moved to (665, 170)
Screenshot: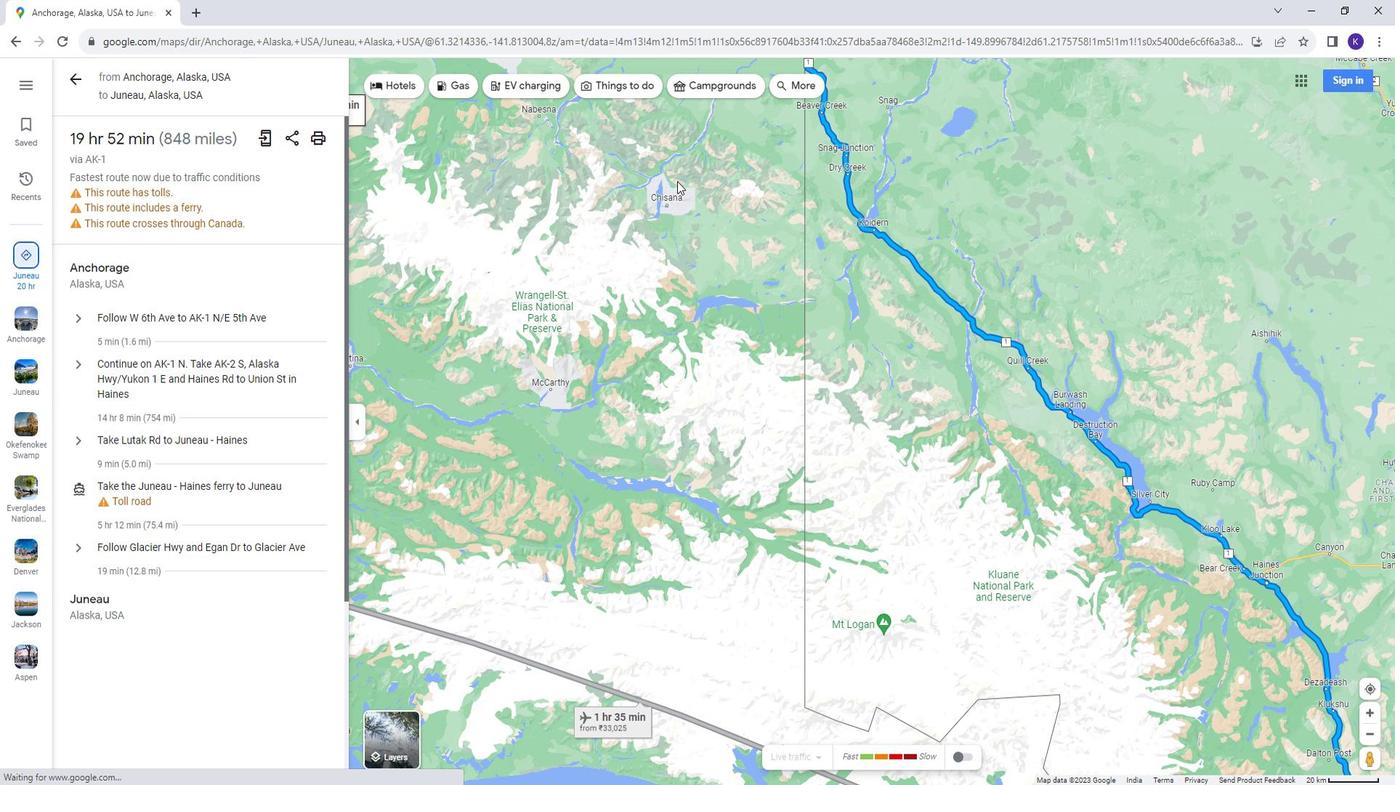 
Action: Mouse pressed left at (665, 170)
Screenshot: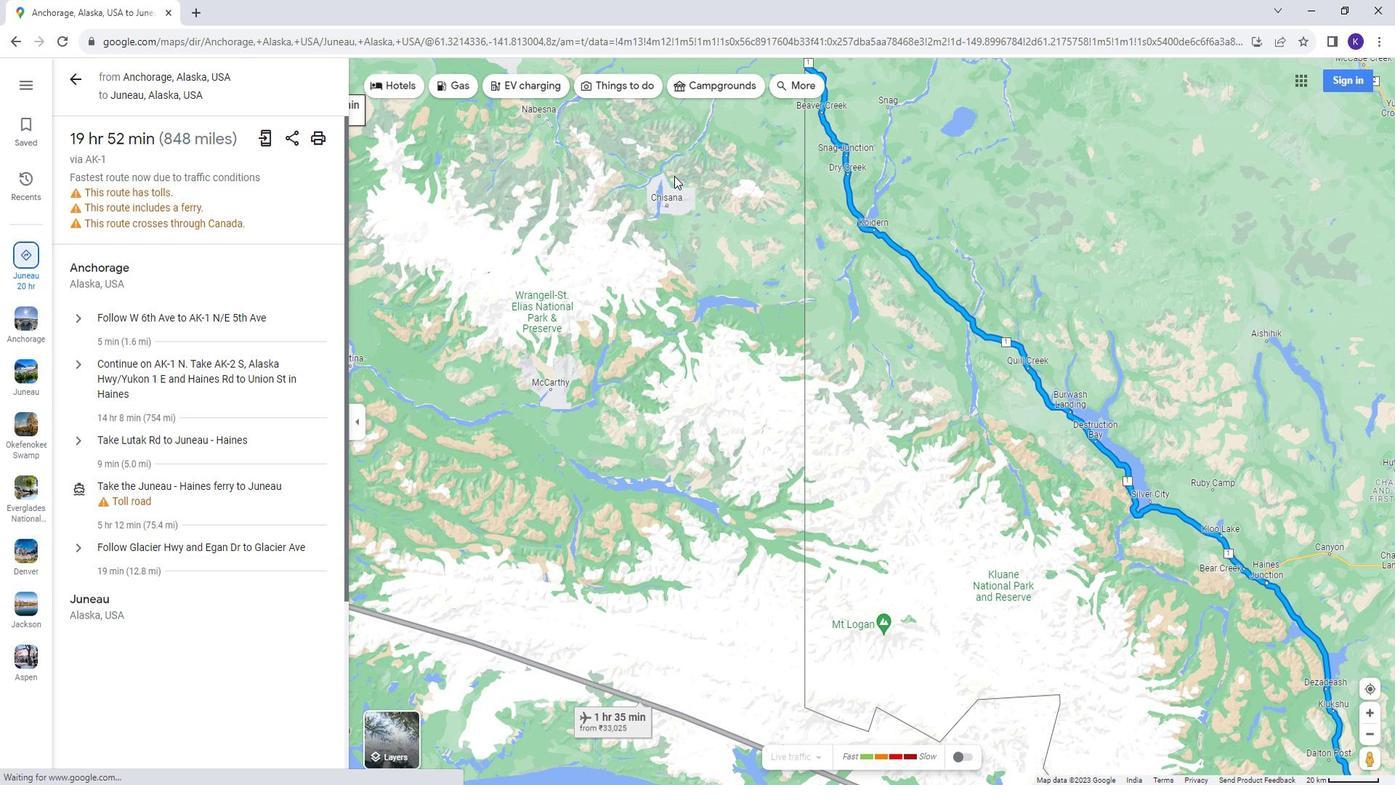 
Action: Mouse moved to (792, 267)
Screenshot: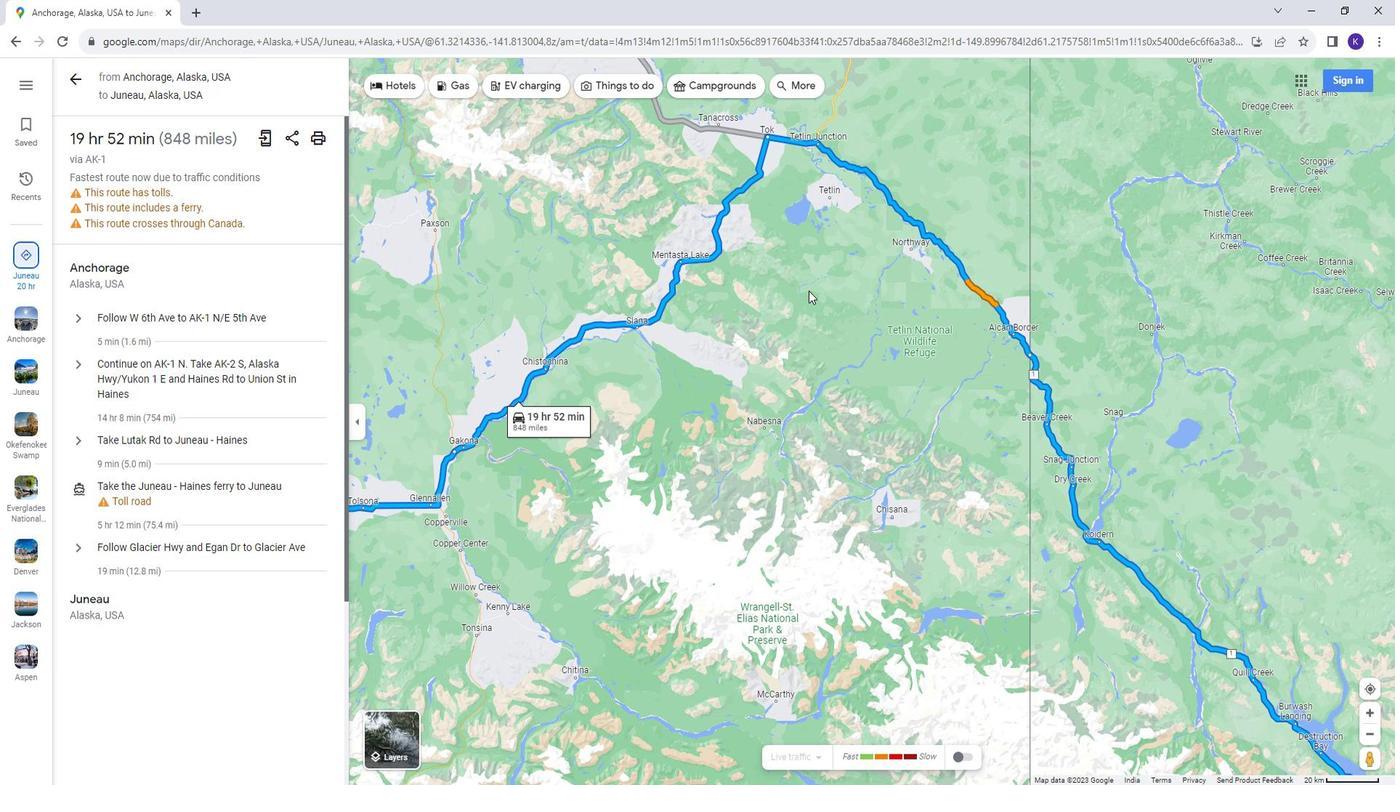 
Action: Mouse pressed left at (792, 267)
Screenshot: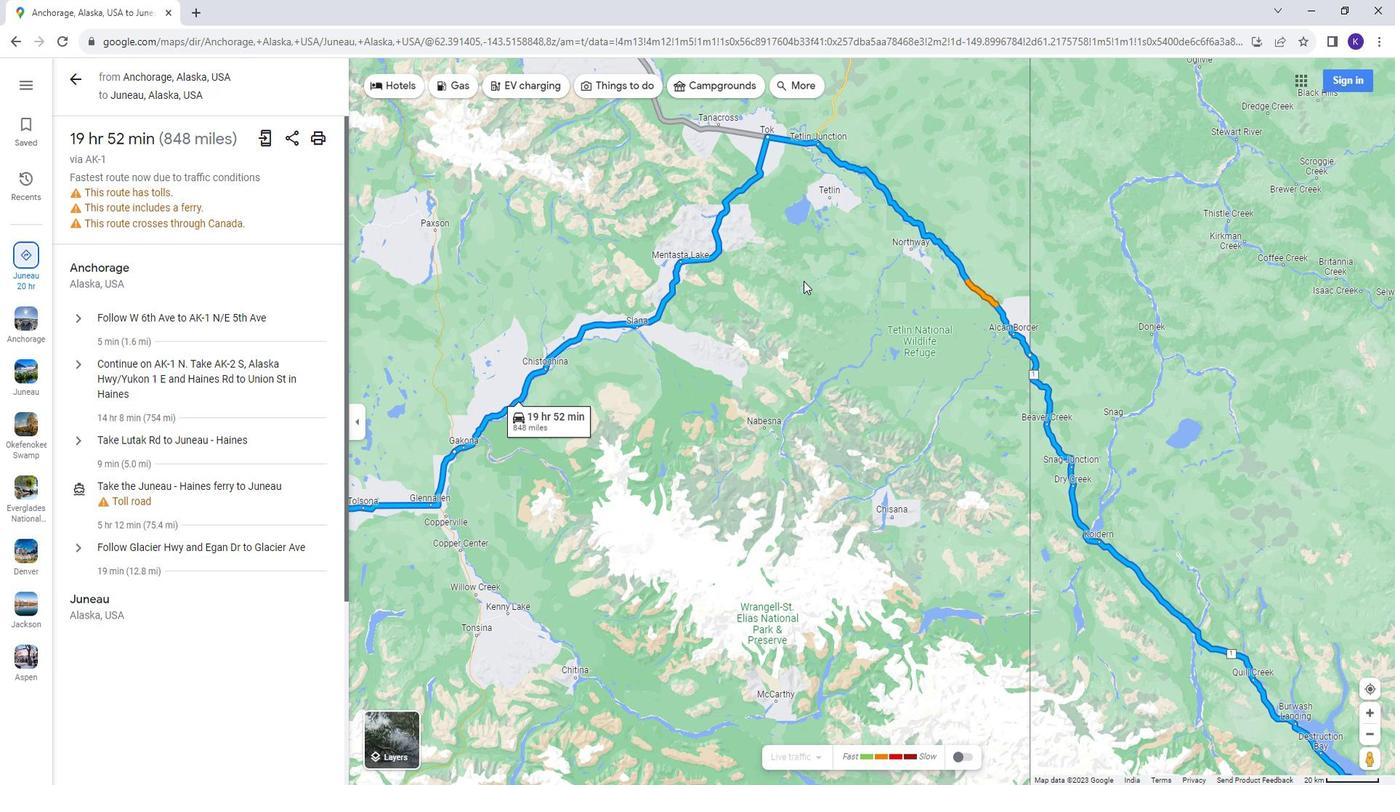 
Action: Mouse moved to (546, 474)
Screenshot: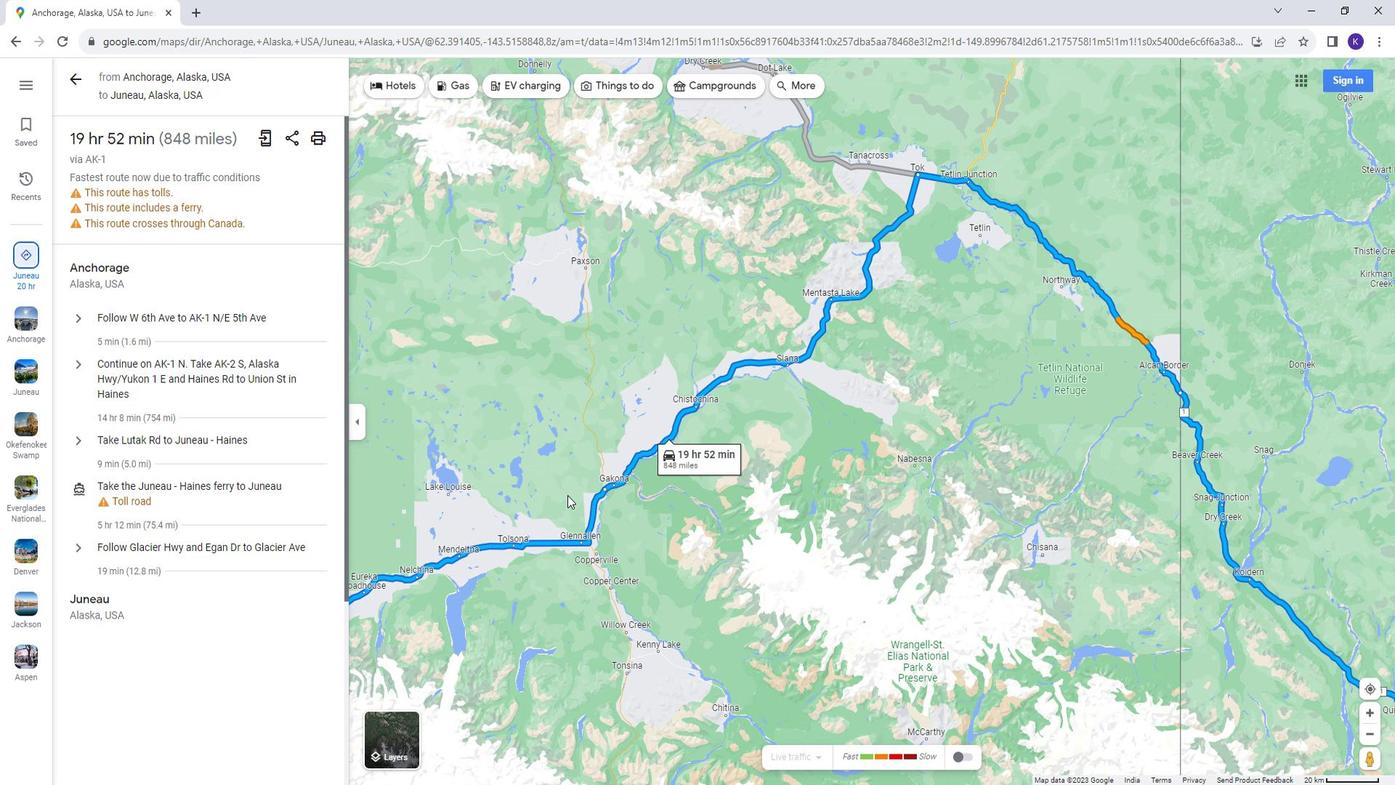 
Action: Mouse pressed left at (546, 474)
Screenshot: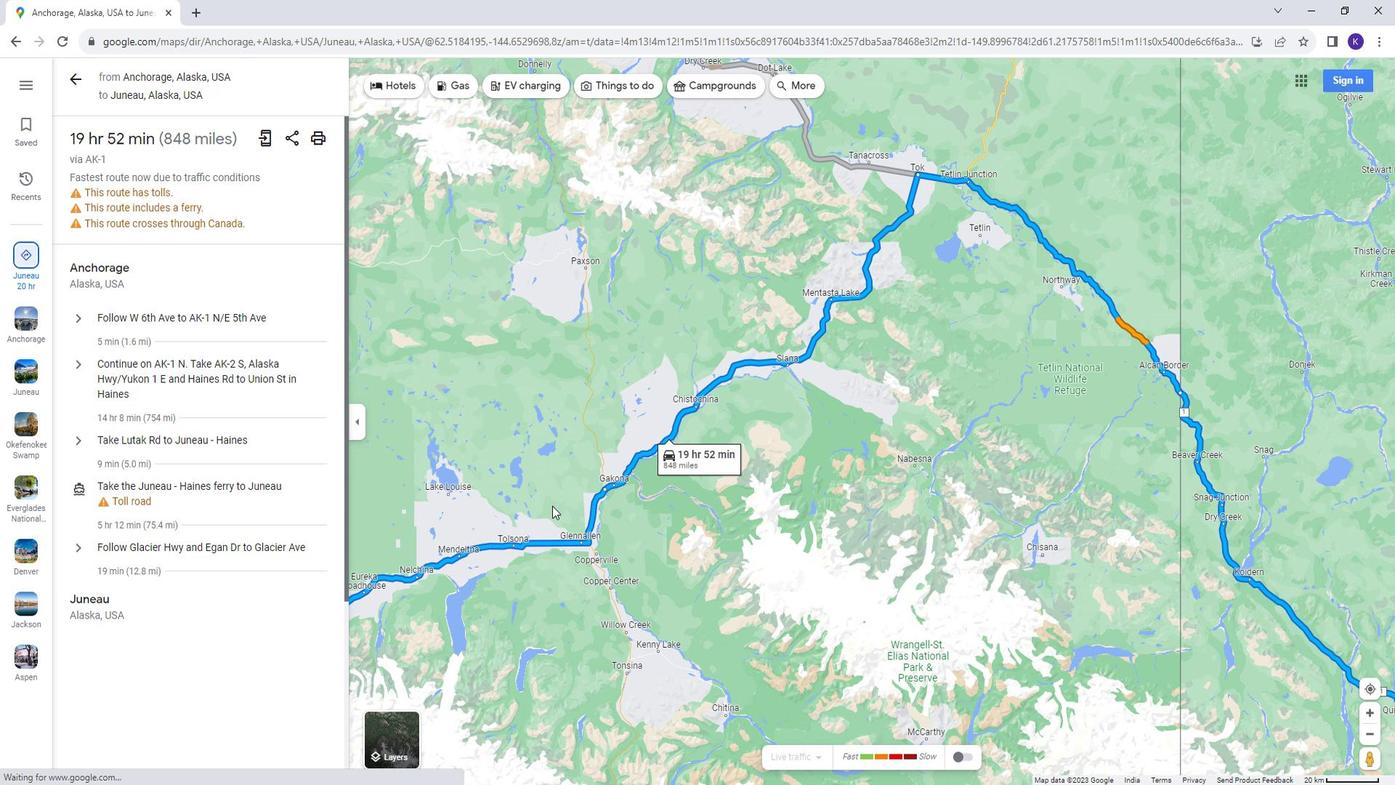 
Action: Mouse moved to (617, 450)
Screenshot: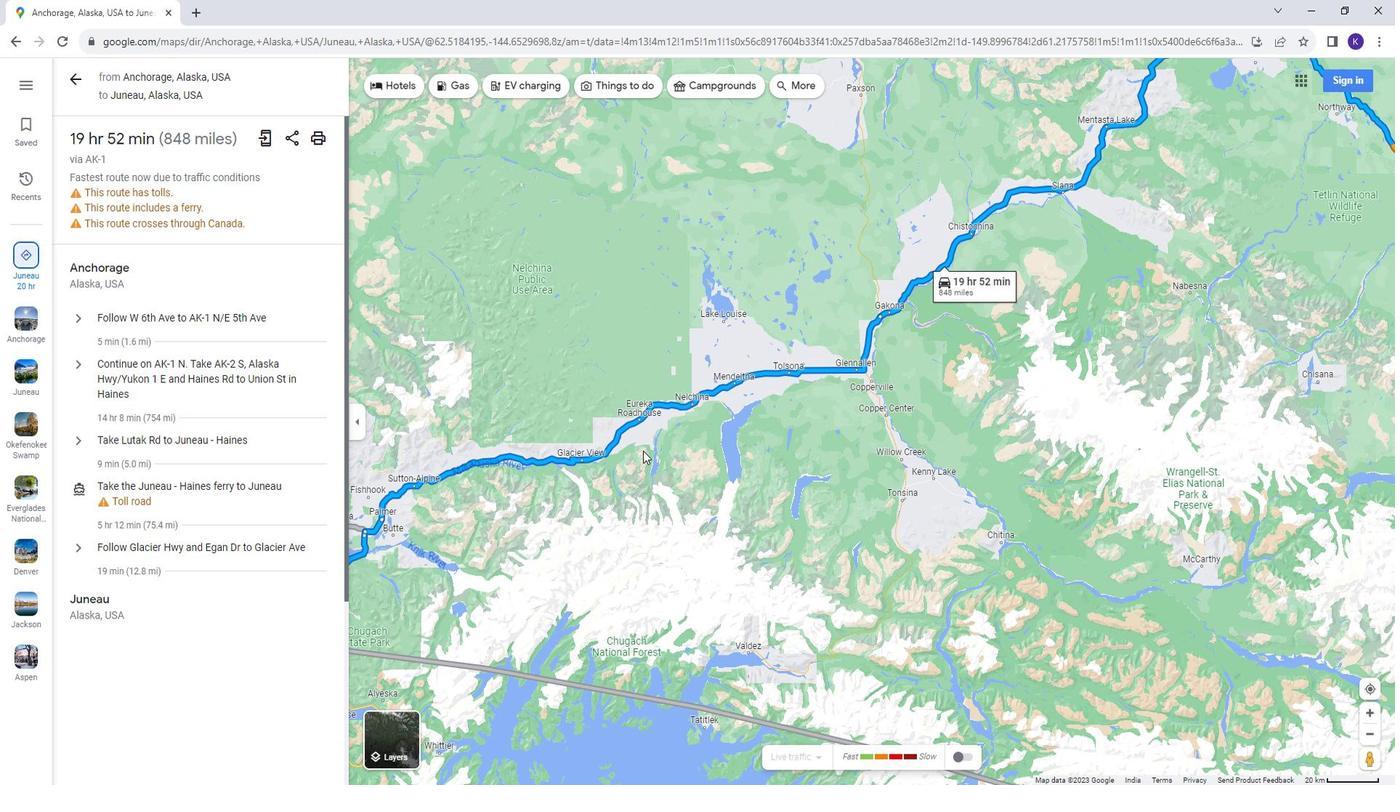 
Action: Mouse pressed left at (617, 450)
Screenshot: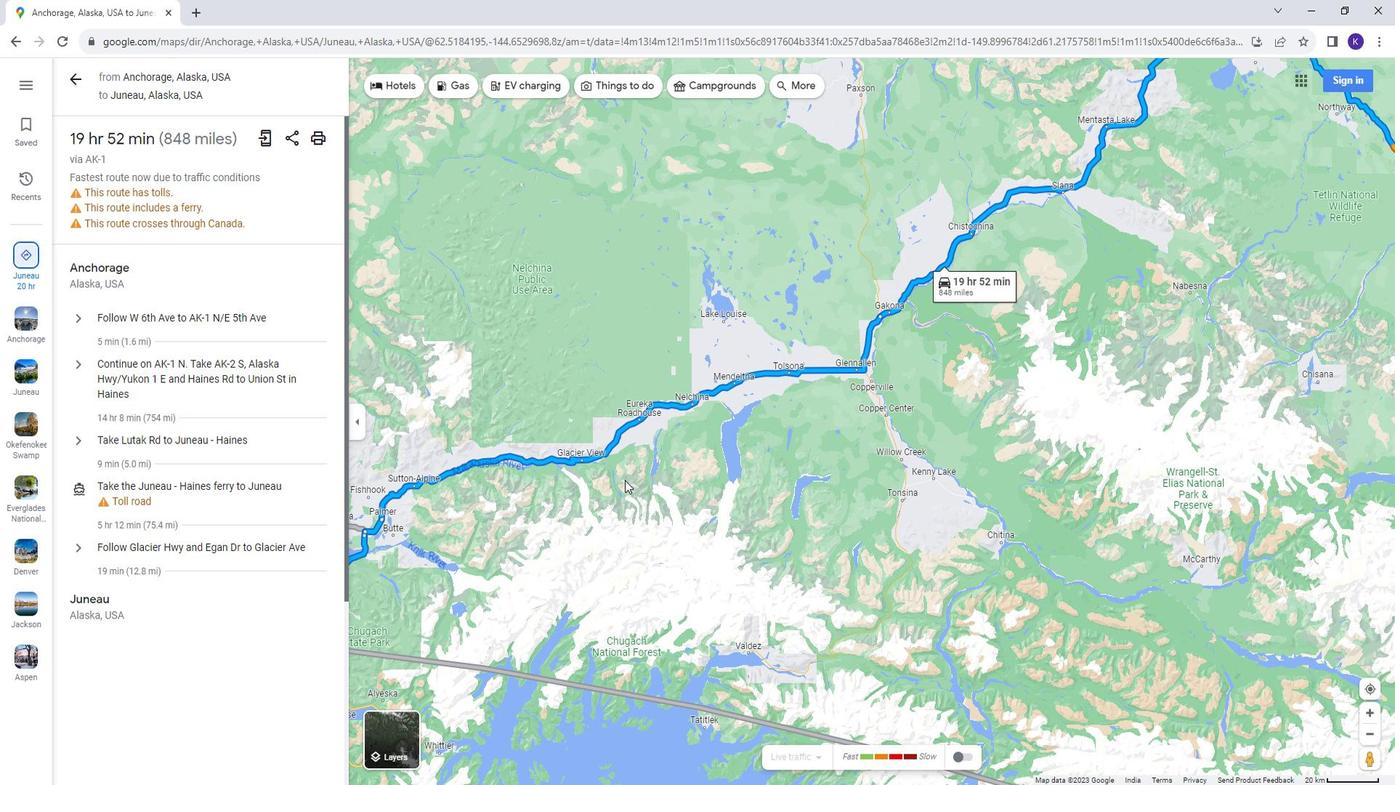 
Action: Mouse moved to (904, 276)
Screenshot: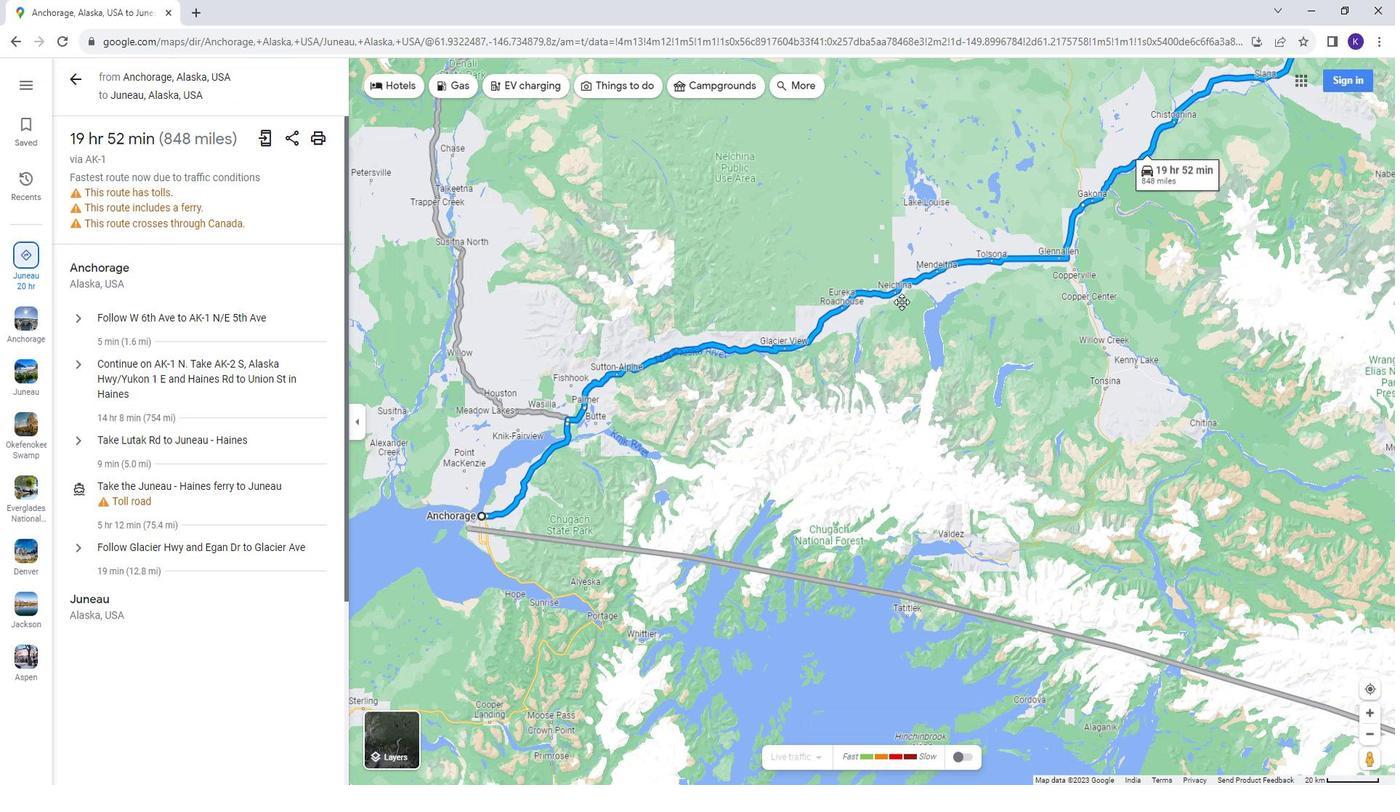 
Action: Mouse pressed left at (904, 276)
Screenshot: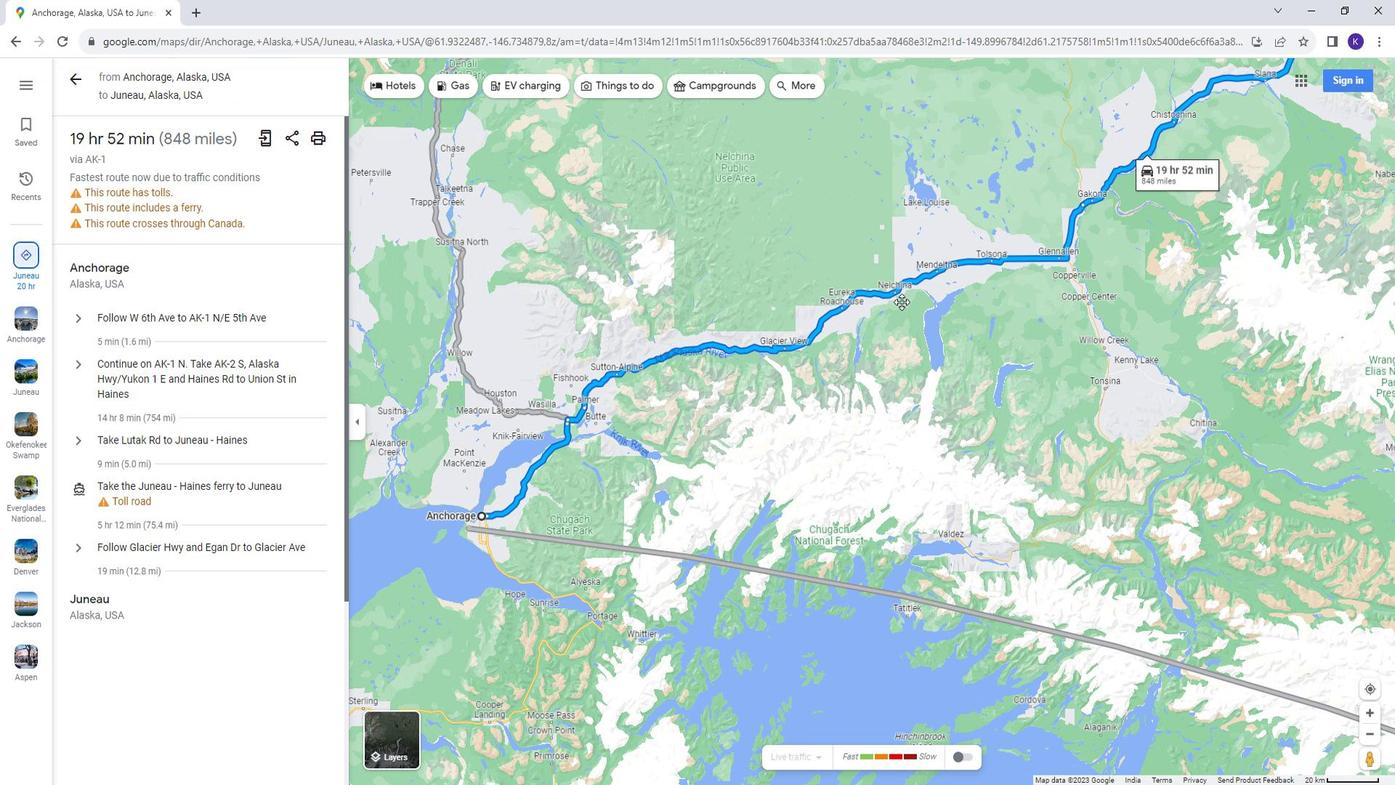 
Action: Mouse moved to (780, 328)
Screenshot: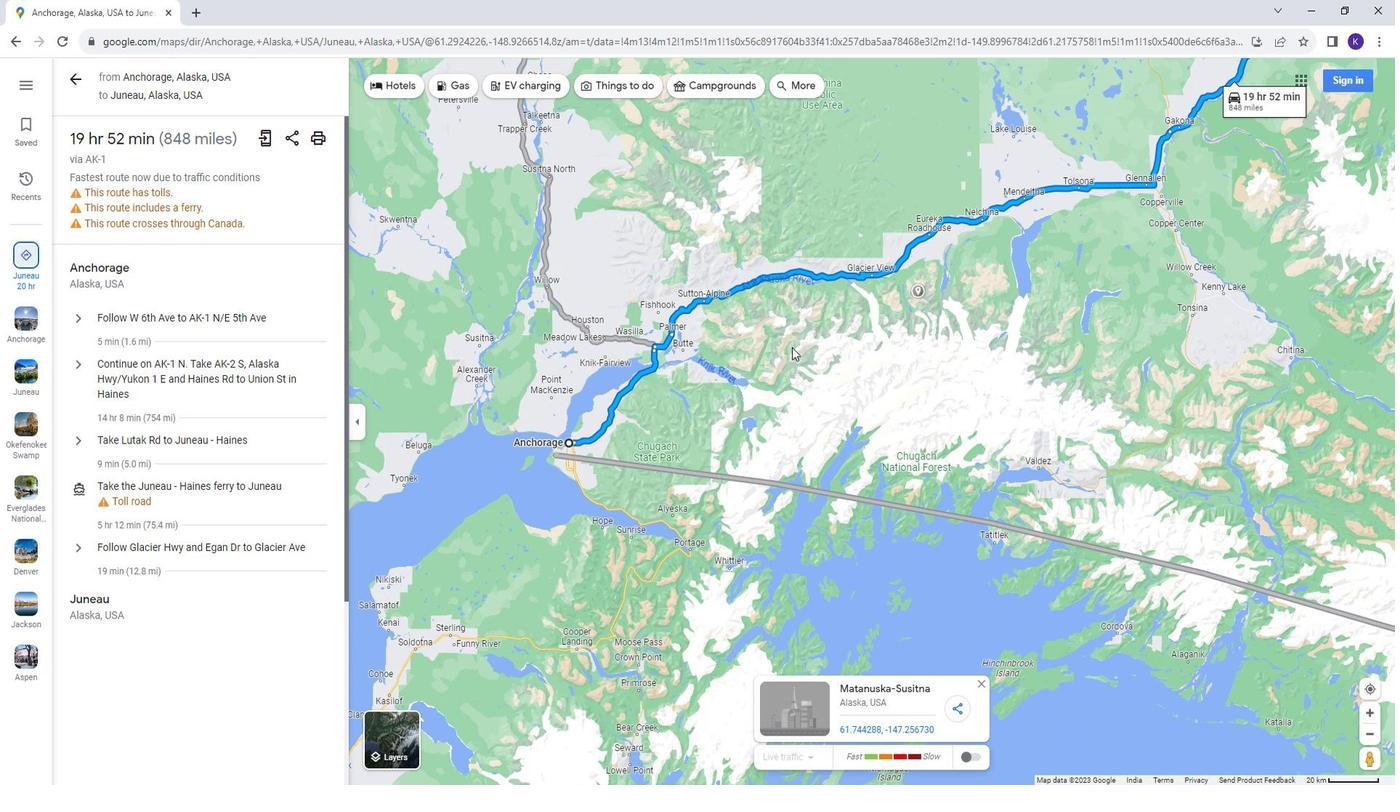 
